Task: Add an event with the title Second Staff Training: Sales Closing Techniques, date '2024/03/02', time 7:30 AM to 9:30 AMand add a description: Participants will learn how to effectively close a negotiation, secure agreements, and establish clear next steps. They will also explore techniques for building long-term relationships and maintaining open lines of communication after the negotiation concludes., put the event into Red category . Add location for the event as: Beijing, China, logged in from the account softage.7@softage.netand send the event invitation to softage.4@softage.net and softage.5@softage.net. Set a reminder for the event 75 day before
Action: Mouse moved to (118, 125)
Screenshot: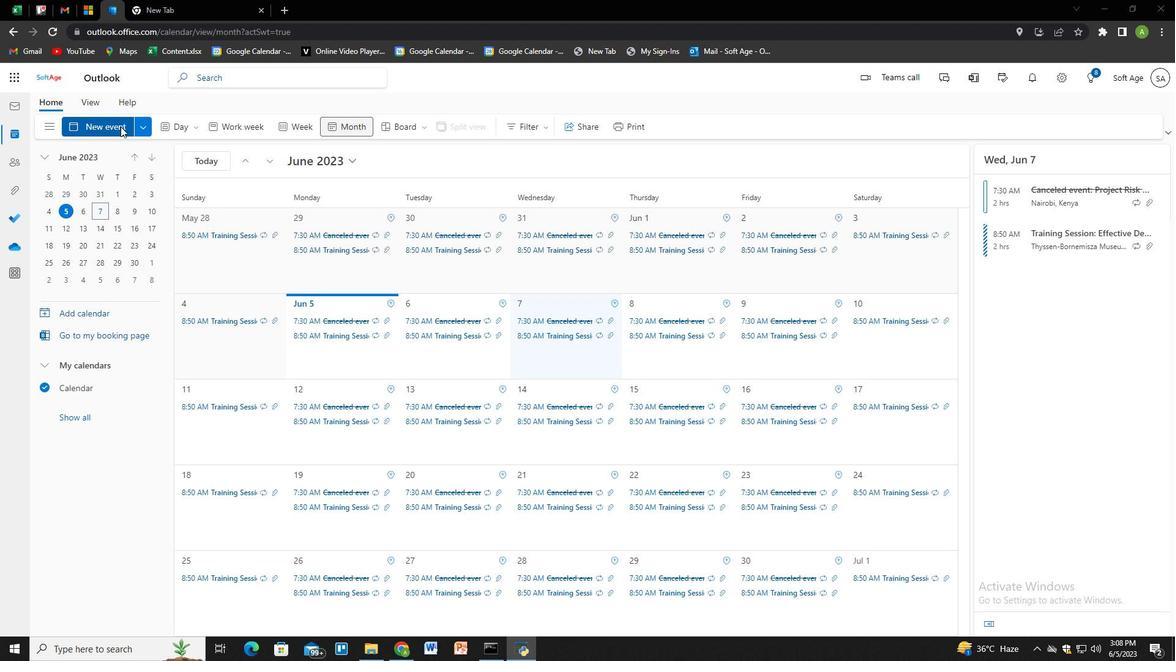 
Action: Mouse pressed left at (118, 125)
Screenshot: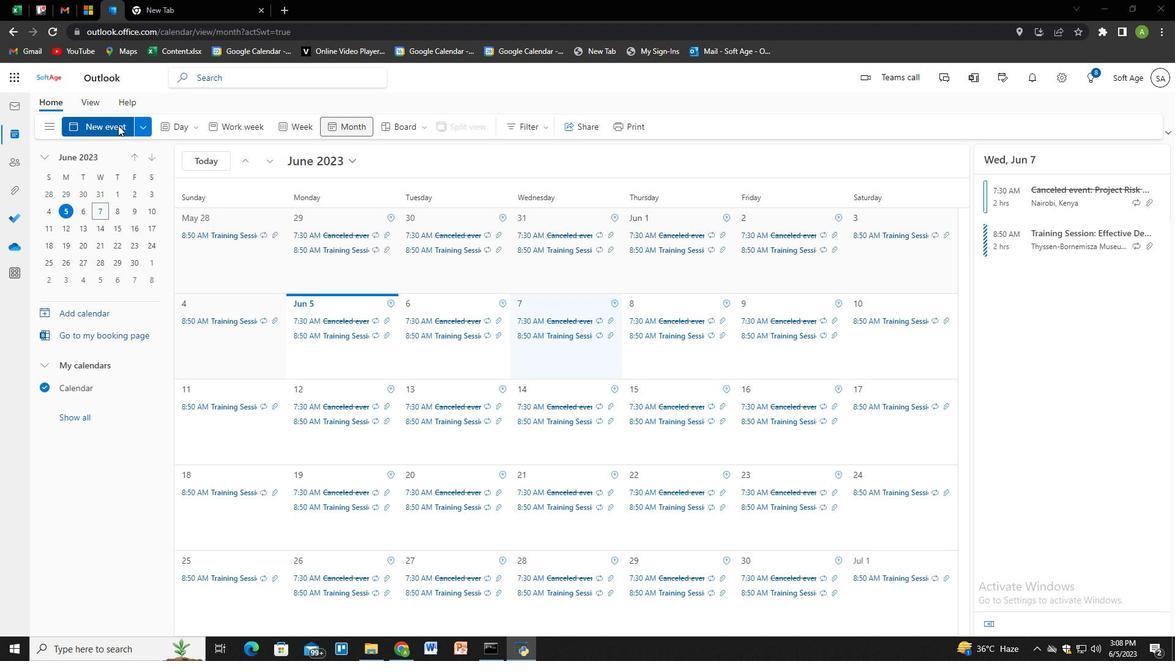 
Action: Mouse moved to (379, 231)
Screenshot: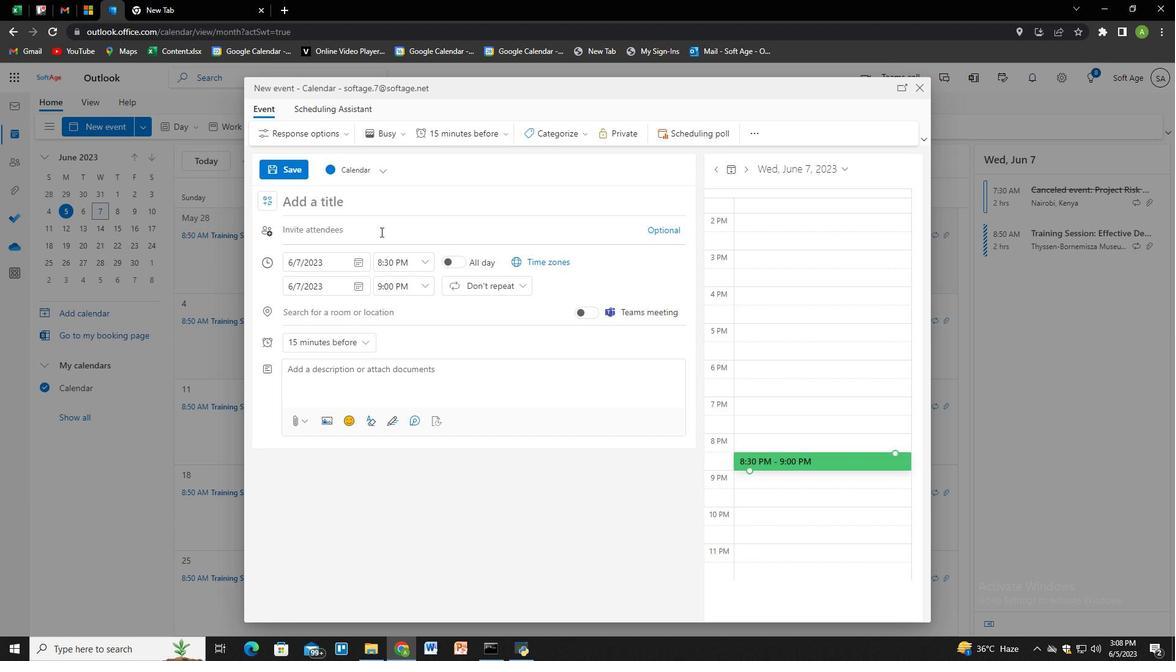 
Action: Key pressed <Key.shift>
Screenshot: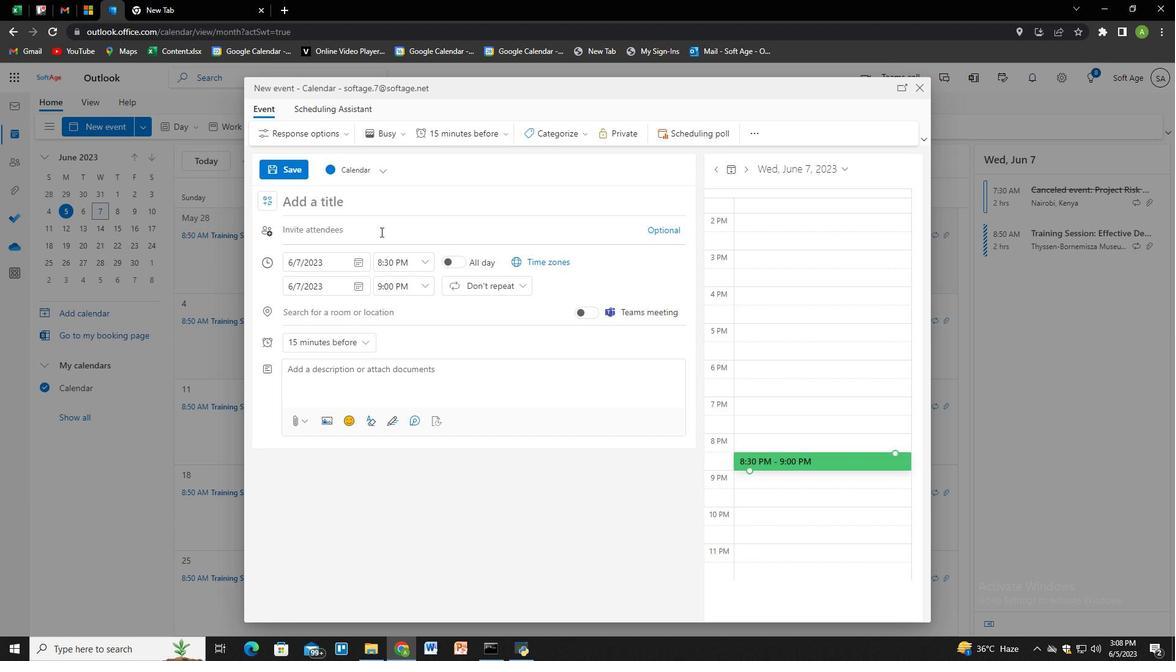 
Action: Mouse moved to (378, 231)
Screenshot: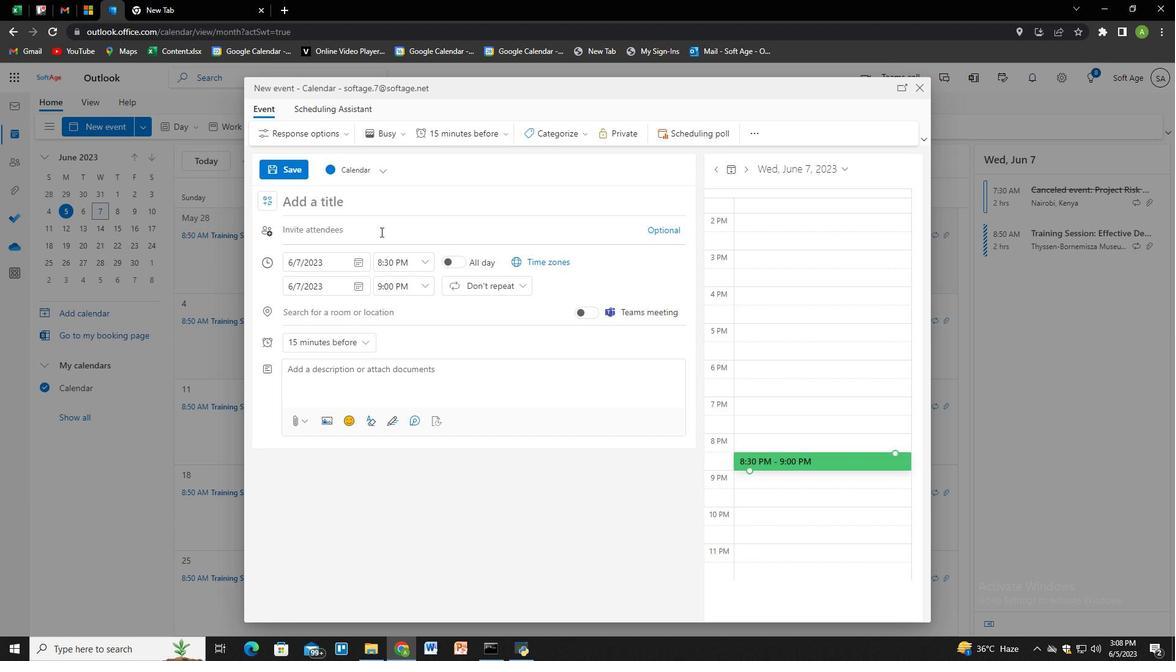 
Action: Key pressed Second<Key.space><Key.shift>staff<Key.backspace><Key.backspace><Key.backspace><Key.backspace><Key.backspace><Key.shift>Staff<Key.space><Key.shift>Training<Key.shift>:<Key.space><Key.shift>Sales<Key.space><Key.shift>Closing<Key.space><Key.shift>Techiques<Key.backspace><Key.backspace><Key.backspace><Key.backspace><Key.backspace>niques<Key.tab><Key.tab><Key.tab>
Screenshot: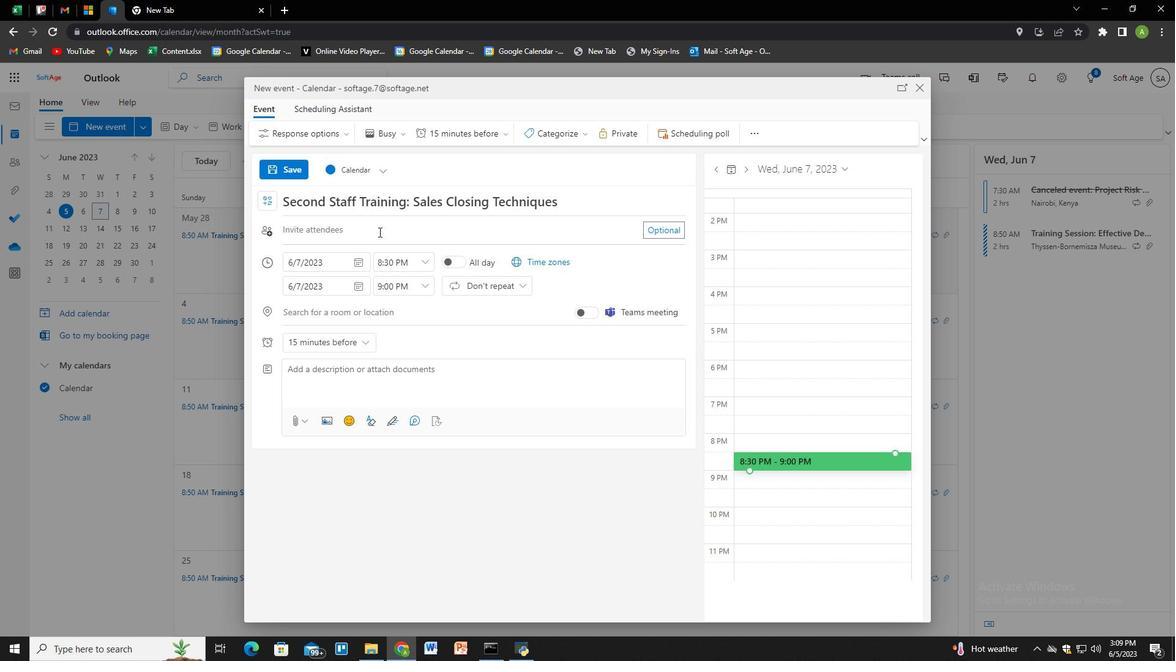 
Action: Mouse moved to (361, 266)
Screenshot: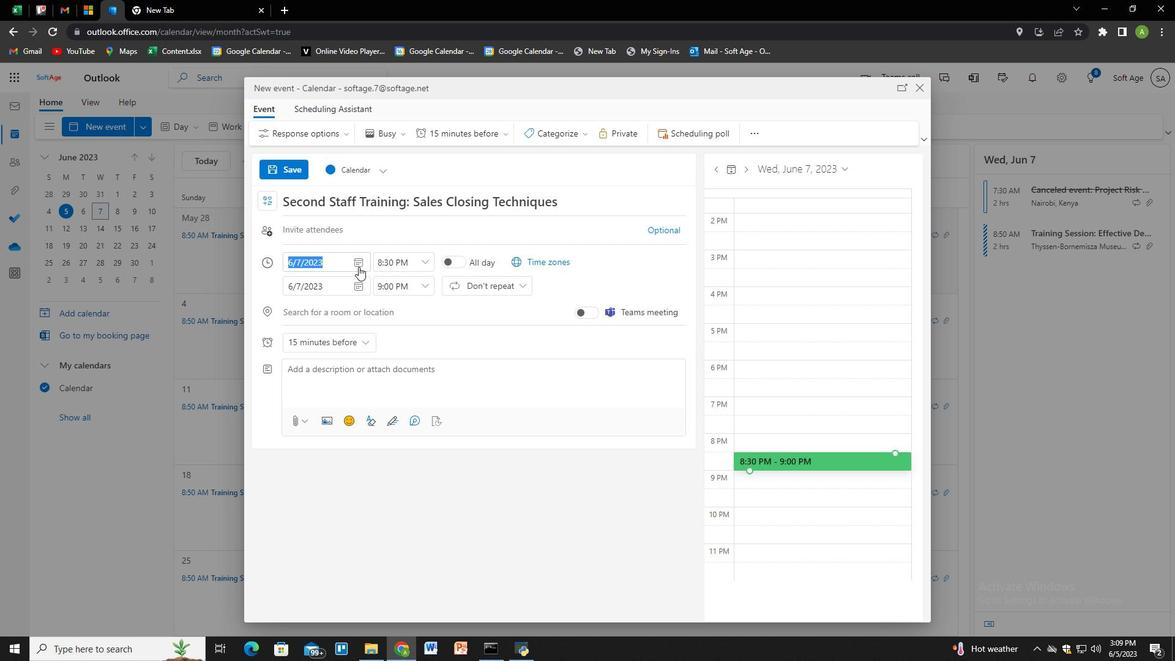 
Action: Mouse pressed left at (361, 266)
Screenshot: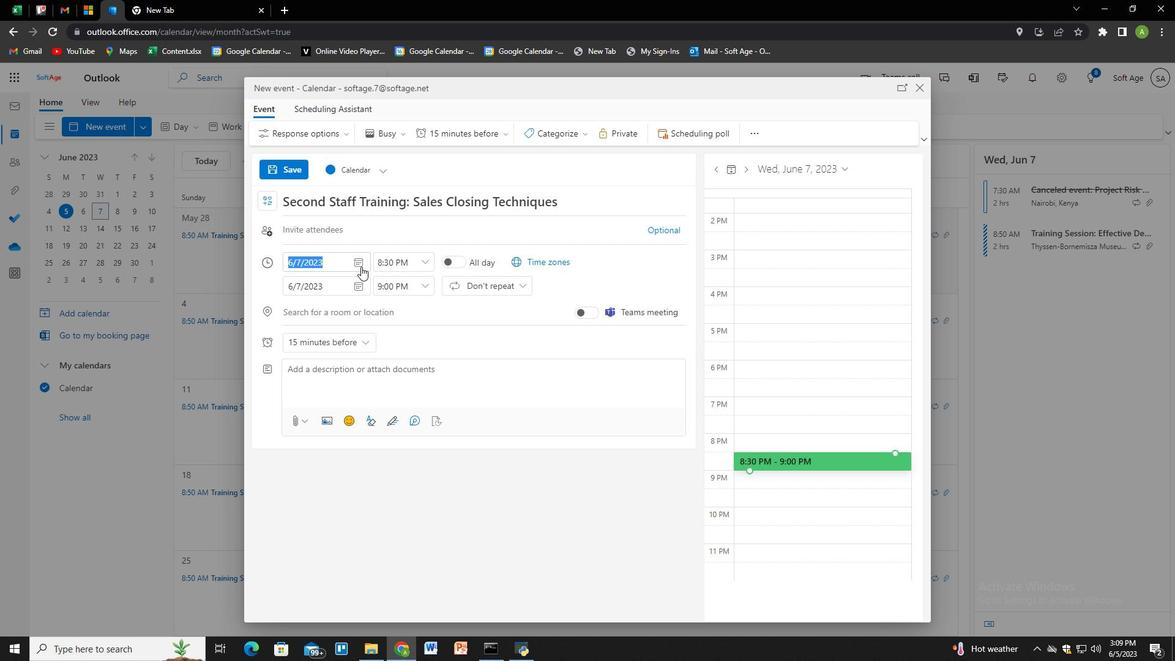 
Action: Mouse moved to (363, 288)
Screenshot: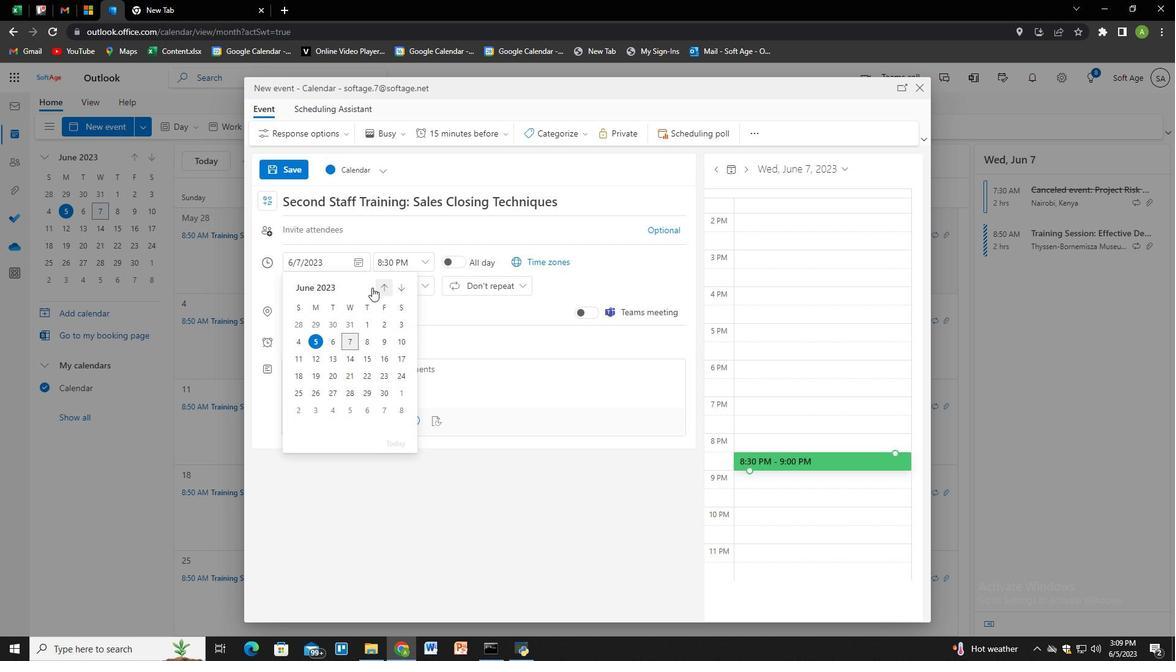 
Action: Mouse pressed left at (363, 288)
Screenshot: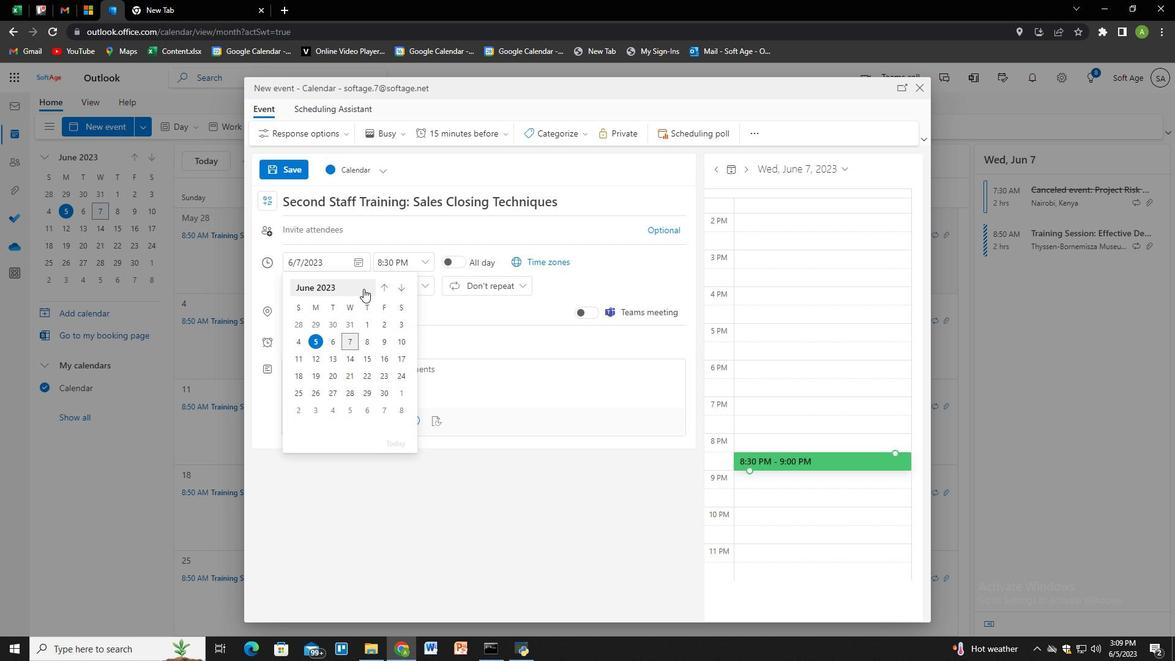 
Action: Mouse pressed left at (363, 288)
Screenshot: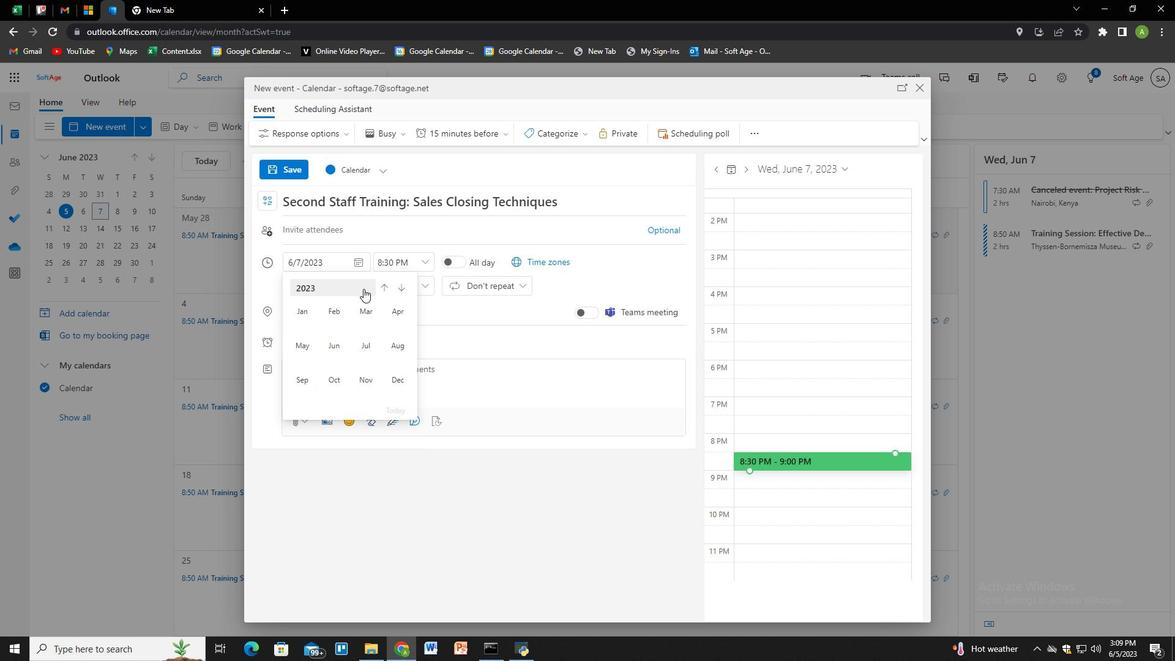 
Action: Mouse moved to (303, 347)
Screenshot: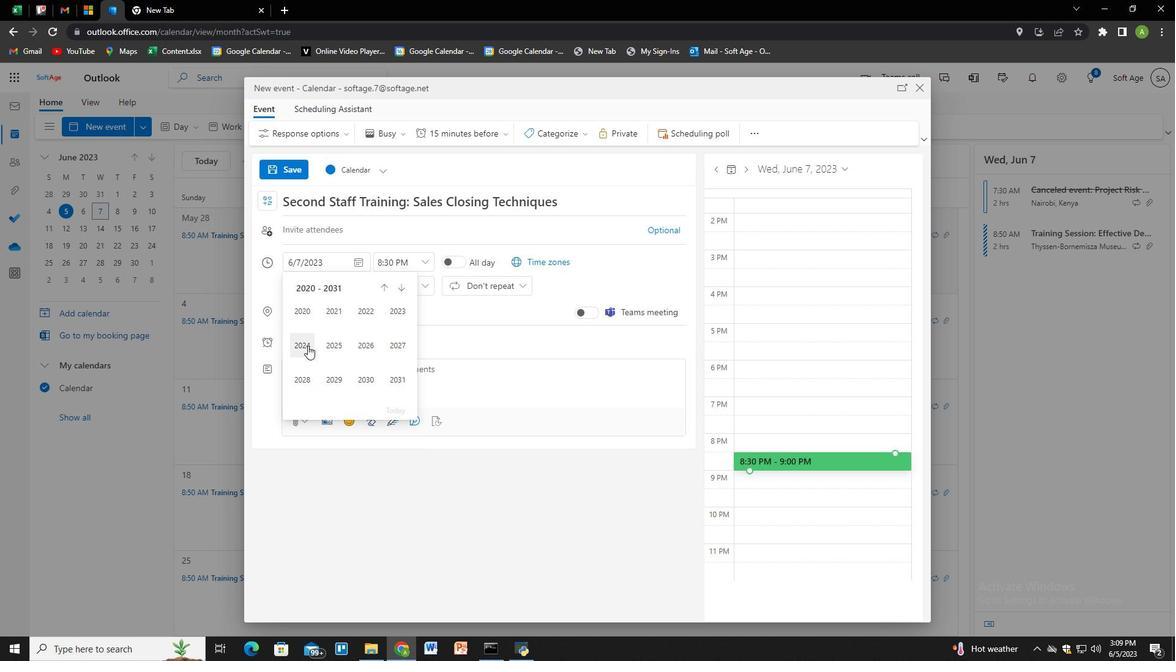 
Action: Mouse pressed left at (303, 347)
Screenshot: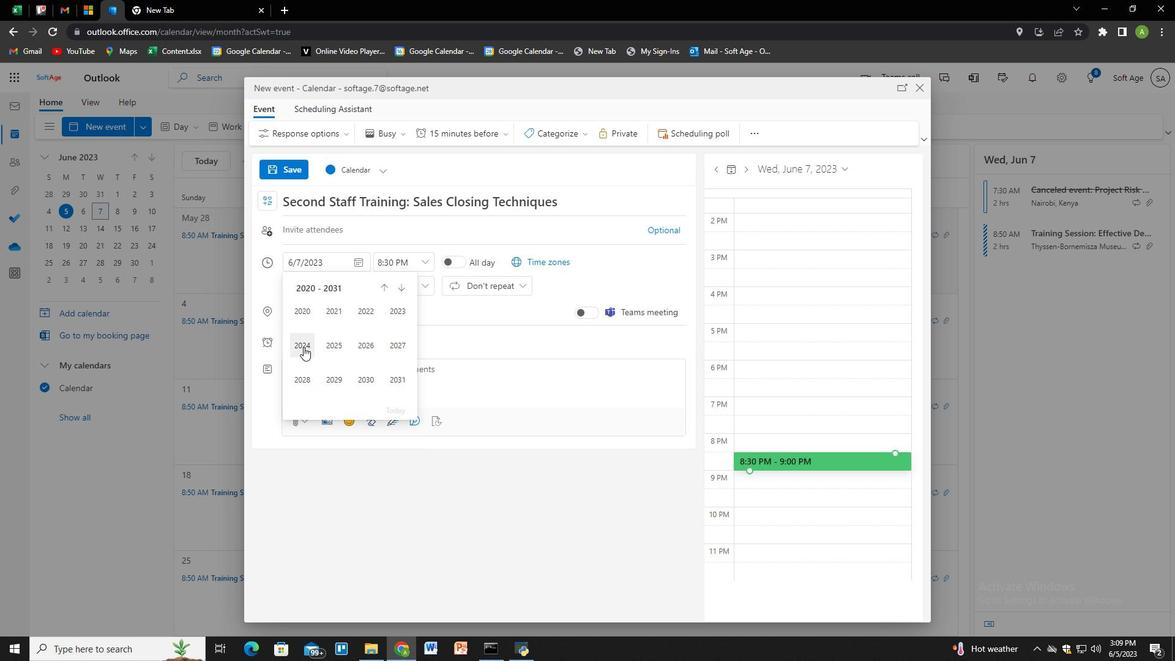 
Action: Mouse moved to (361, 314)
Screenshot: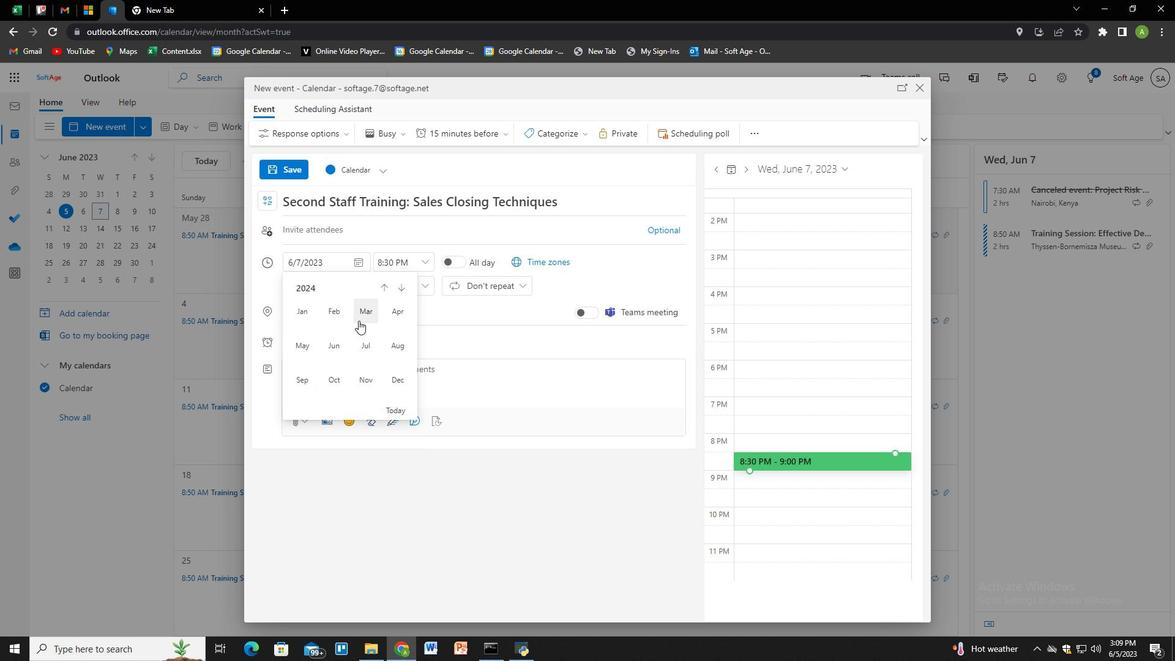 
Action: Mouse pressed left at (361, 314)
Screenshot: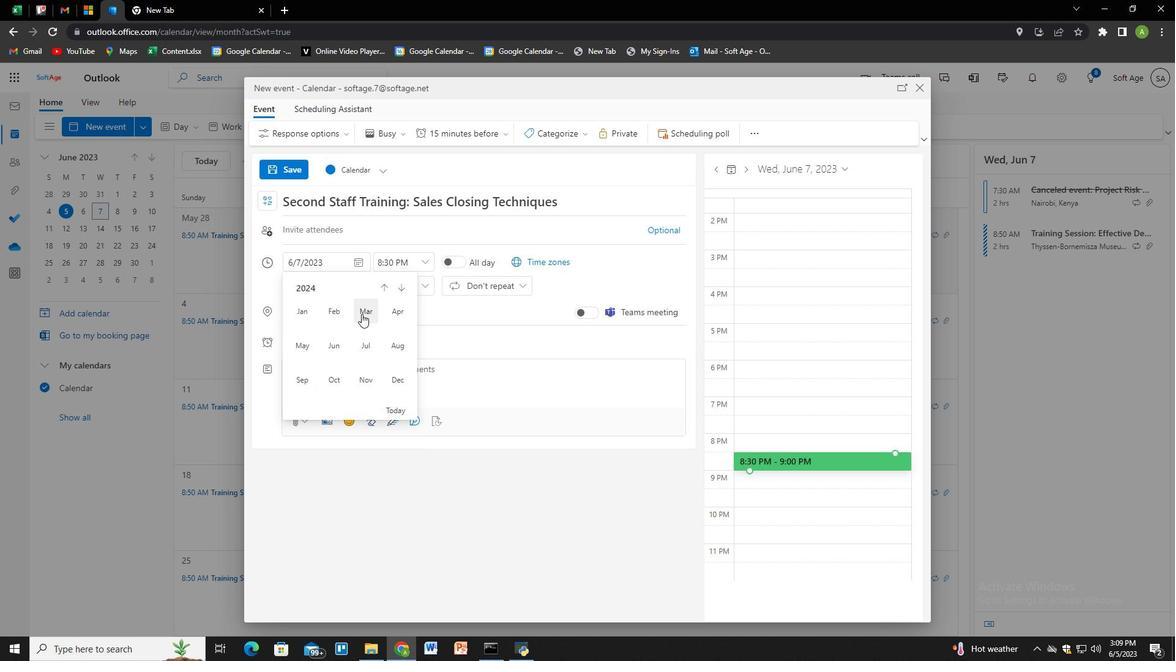 
Action: Mouse moved to (399, 320)
Screenshot: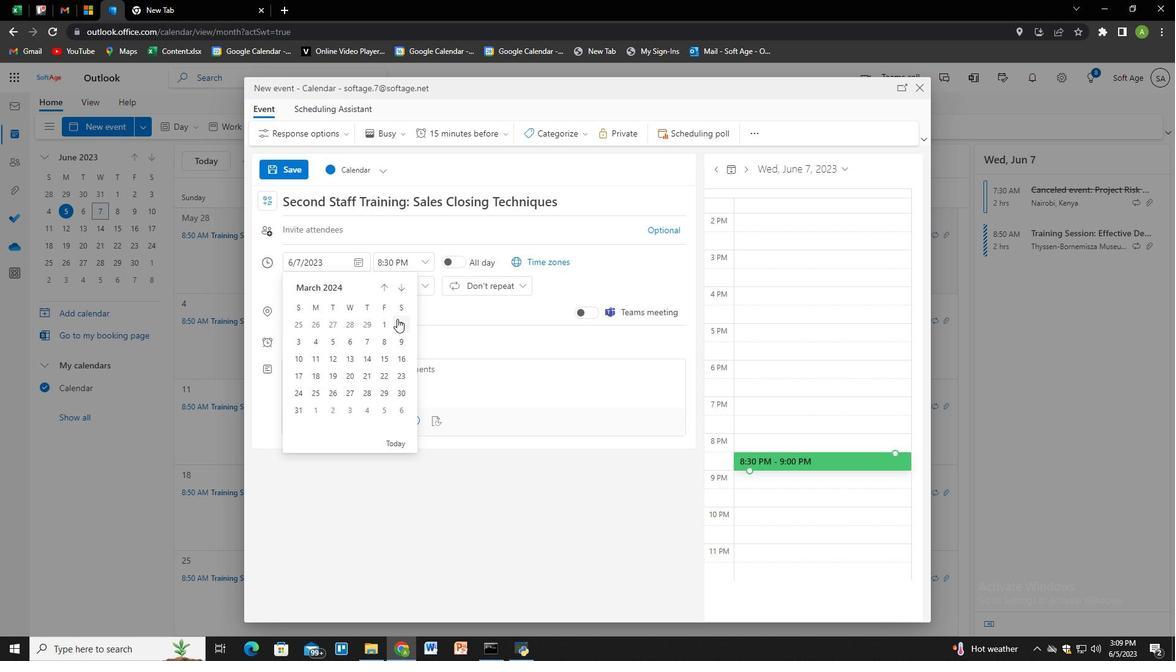 
Action: Mouse pressed left at (399, 320)
Screenshot: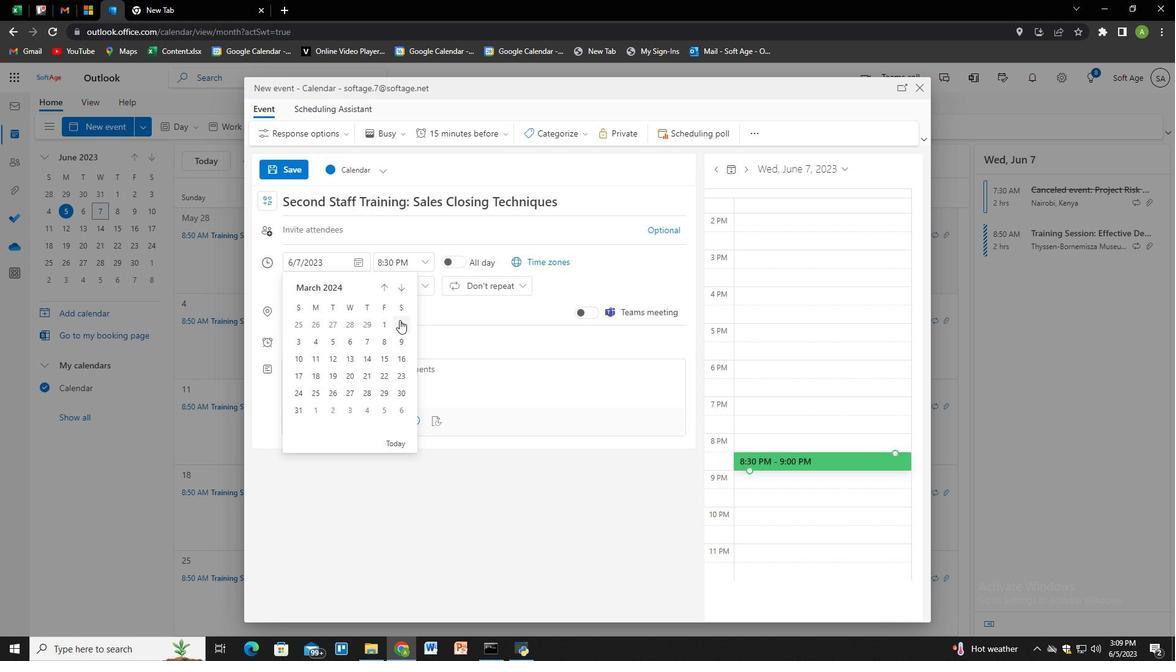 
Action: Mouse moved to (389, 263)
Screenshot: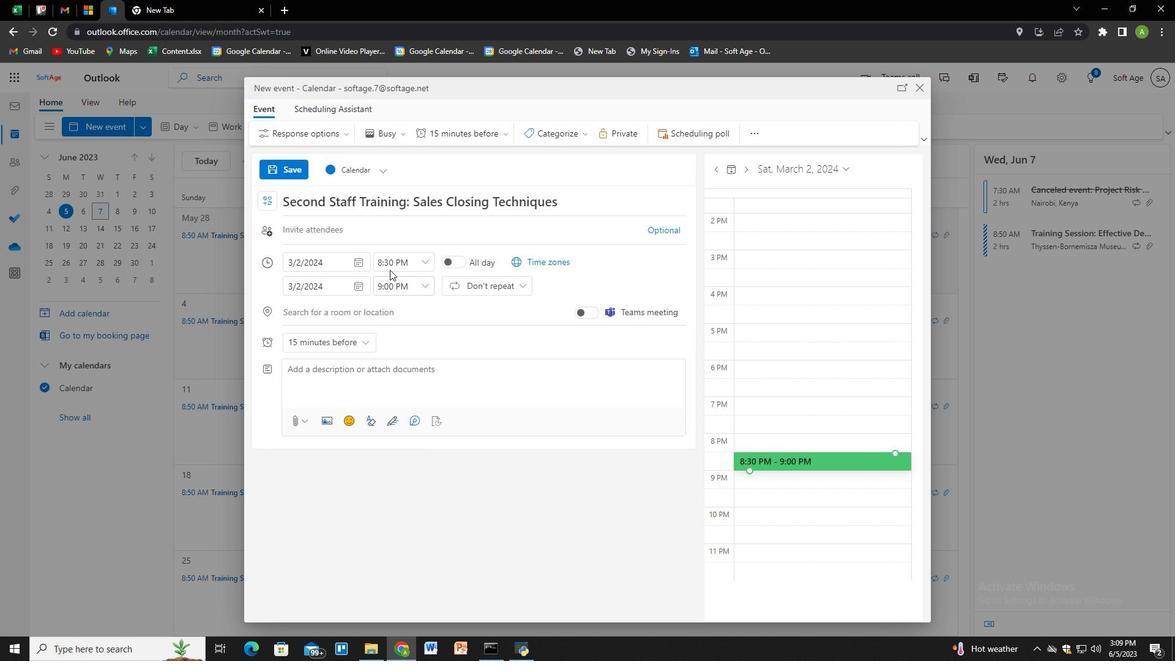 
Action: Mouse pressed left at (389, 263)
Screenshot: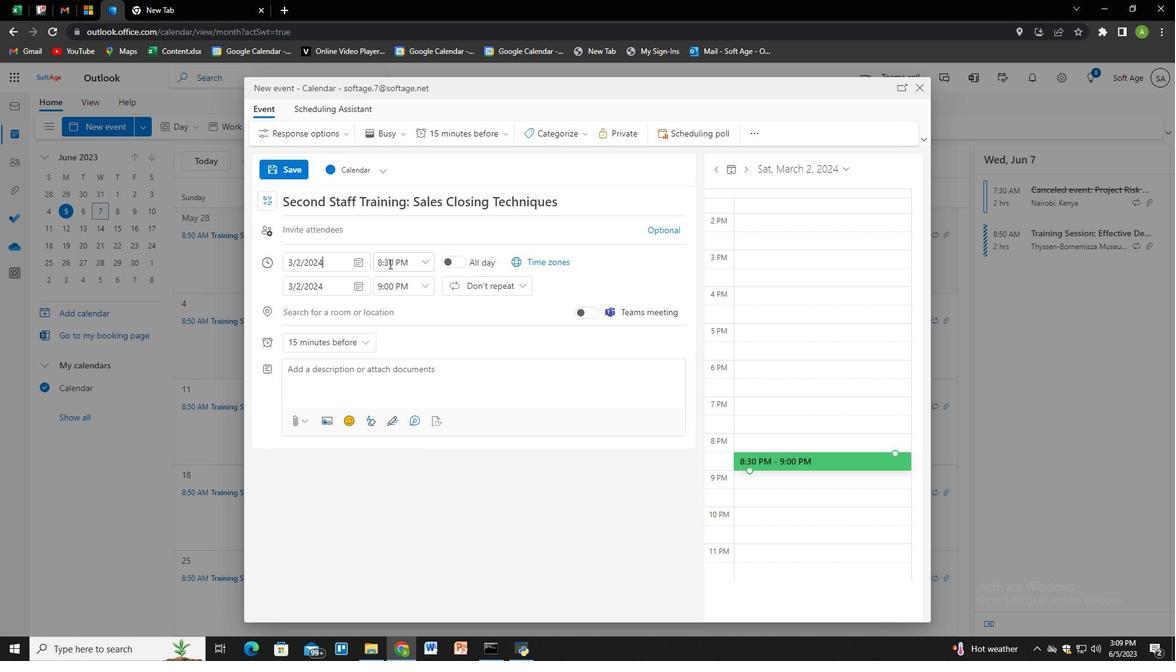 
Action: Key pressed 7<Key.shift_r>:30<Key.space><Key.shift>AMM<Key.tab><Key.tab>9<Key.shift_r>:30<Key.space><Key.shift>AMM
Screenshot: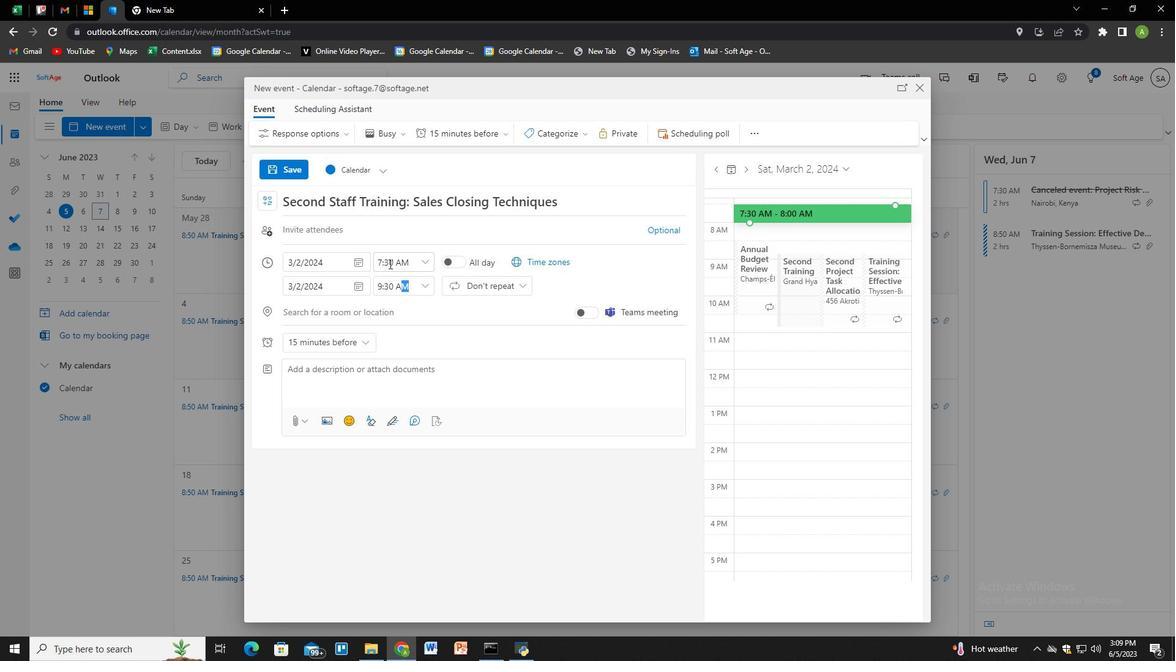 
Action: Mouse moved to (576, 287)
Screenshot: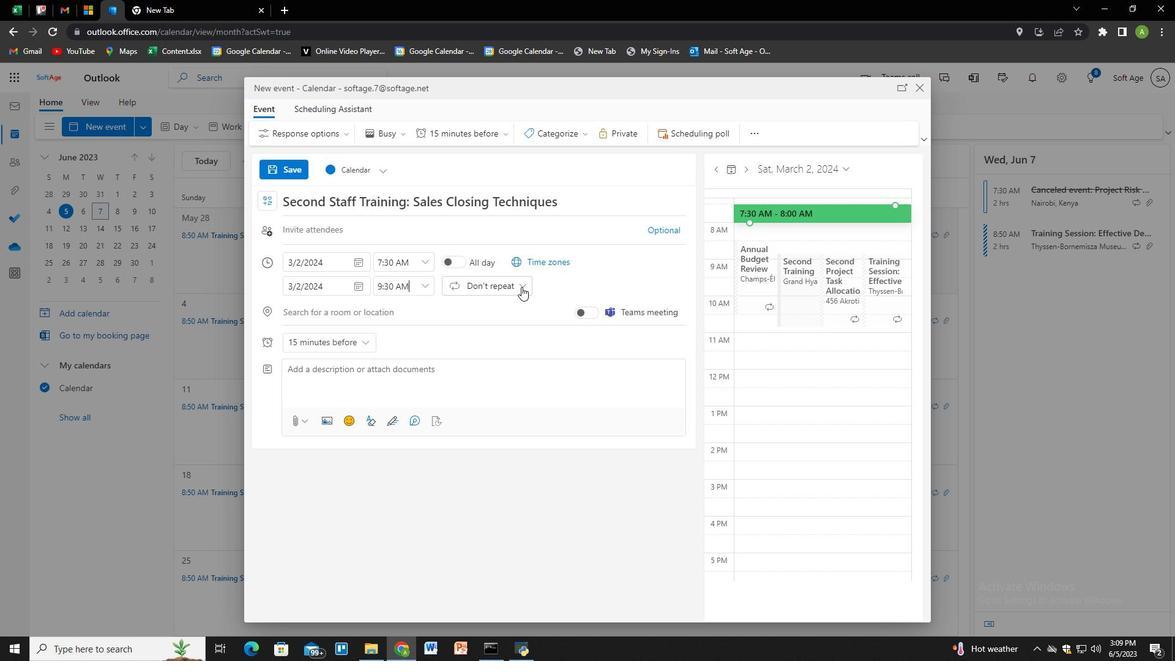 
Action: Key pressed <Key.tab><Key.tab><Key.tab><Key.tab><Key.tab><Key.tab><Key.tab><Key.shift><Key.shift><Key.shift><Key.shift><Key.shift><Key.shift><Key.shift><Key.shift><Key.shift><Key.shift><Key.shift><Key.shift><Key.shift><Key.shift><Key.shift><Key.shift><Key.shift><Key.shift><Key.shift><Key.shift>Participants<Key.space>will<Key.space>learn<Key.space><Key.backspace><Key.space>how<Key.space>to<Key.space>effectively<Key.space>close<Key.space>a<Key.space>negotiation,<Key.space>secure<Key.space>agrrements,<Key.space>and<Key.backspace><Key.backspace><Key.backspace><Key.backspace><Key.backspace><Key.backspace><Key.backspace><Key.backspace><Key.backspace><Key.backspace><Key.backspace><Key.backspace><Key.backspace><Key.backspace>greements,<Key.space>and<Key.space>establish<Key.space>clr<Key.backspace>ear<Key.space>next<Key.space>steps.<Key.space><Key.shift>They<Key.space>will<Key.space>aos<Key.backspace><Key.backspace>lso<Key.space>explore<Key.space>techniques<Key.space>for<Key.space>building<Key.space>long-term<Key.space>relationships<Key.space>and<Key.space>maintaining<Key.space>open<Key.space>lines<Key.space>of<Key.space>communication<Key.space>after<Key.space>the<Key.space>negotiation<Key.space>concludes.
Screenshot: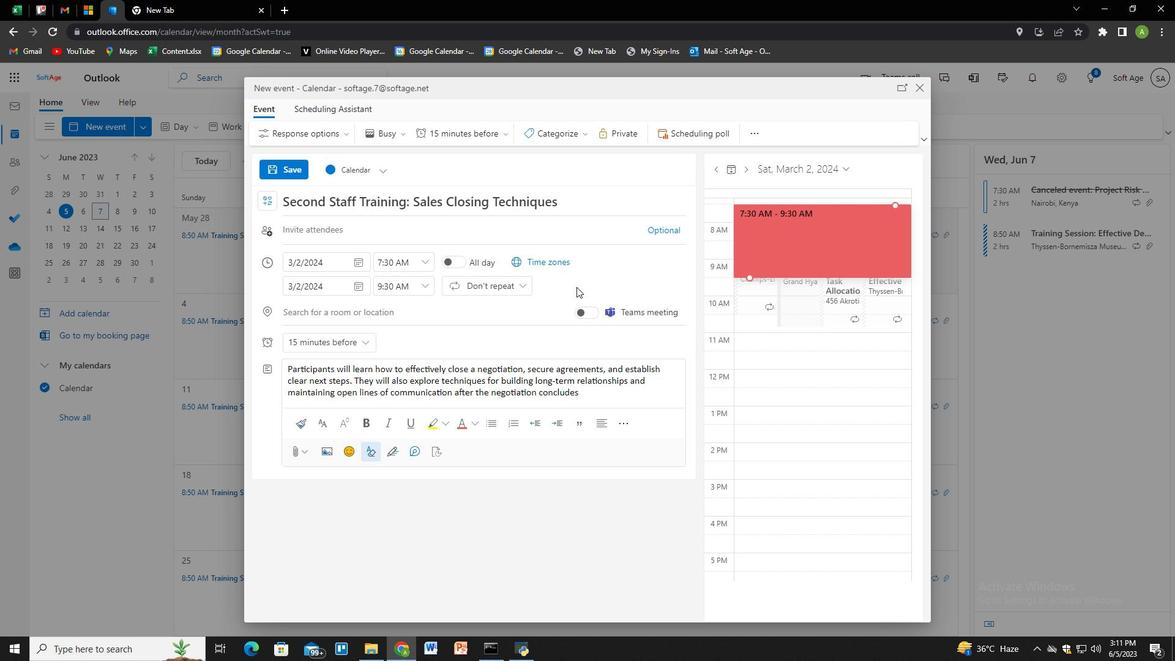 
Action: Mouse moved to (552, 134)
Screenshot: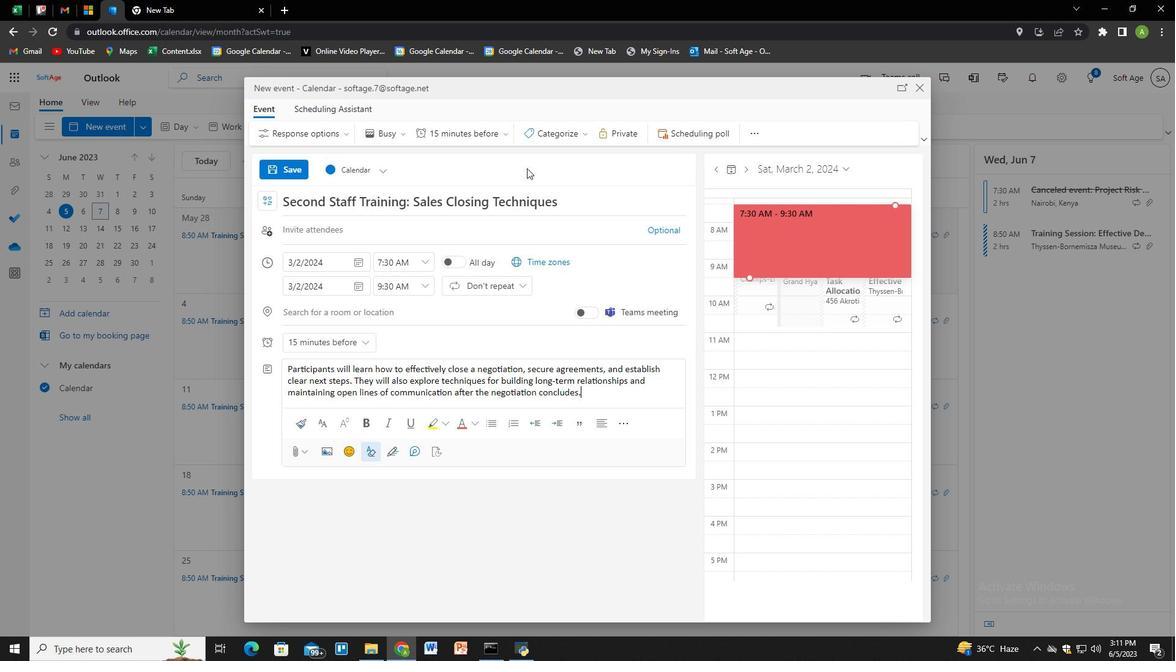 
Action: Mouse pressed left at (552, 134)
Screenshot: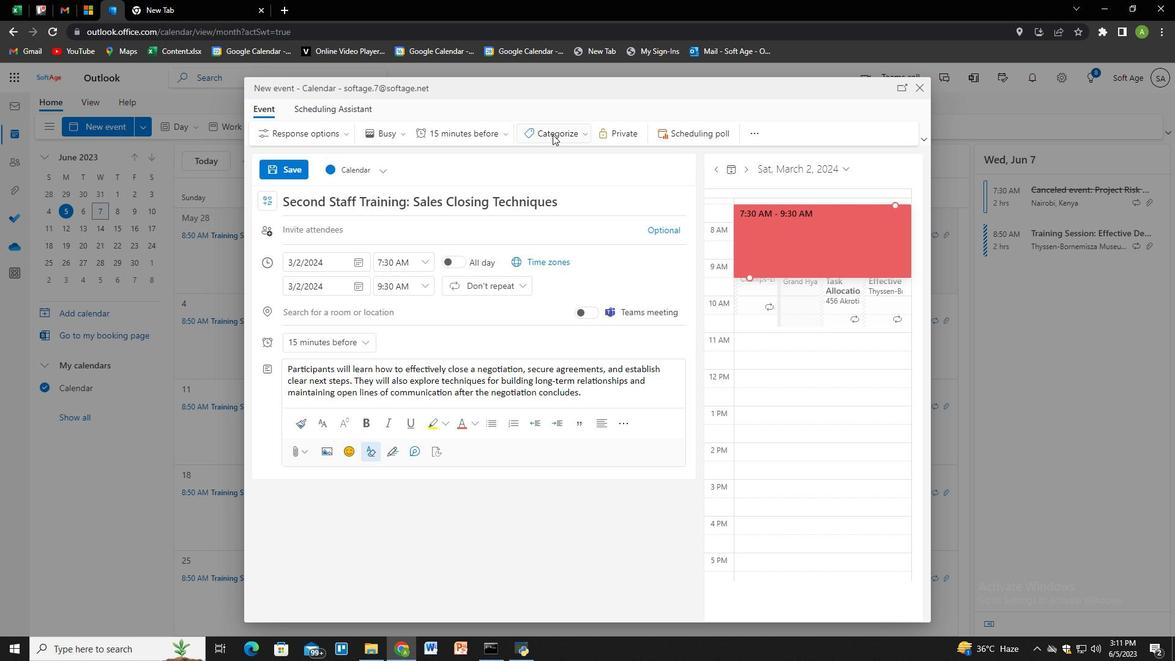 
Action: Mouse moved to (557, 230)
Screenshot: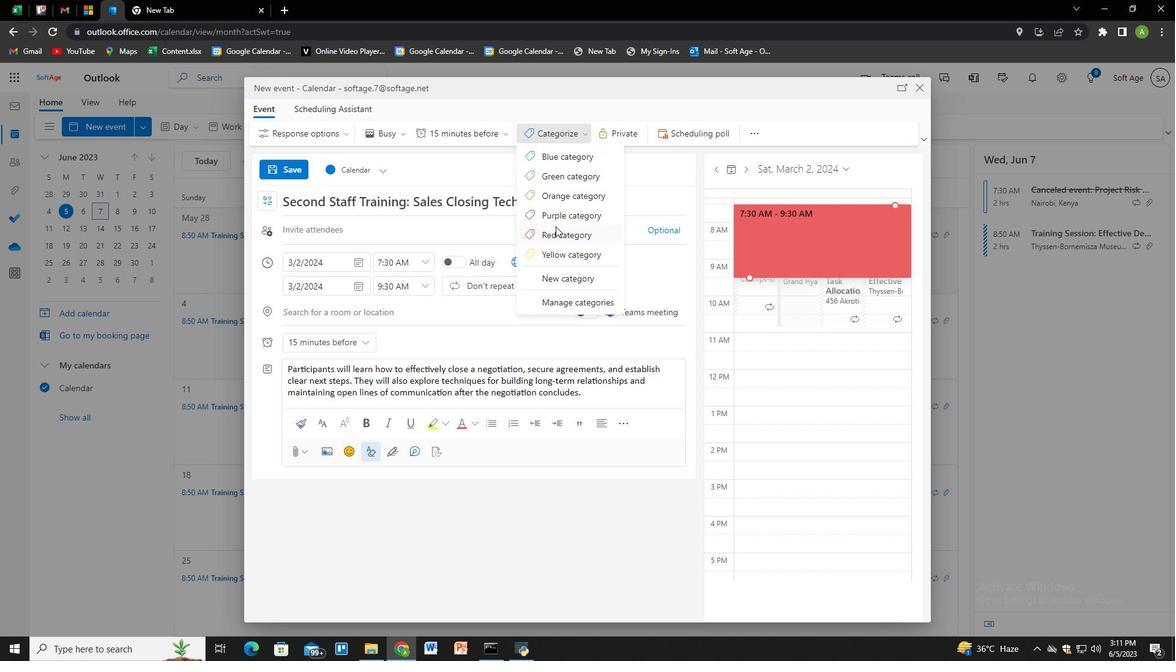 
Action: Mouse pressed left at (557, 230)
Screenshot: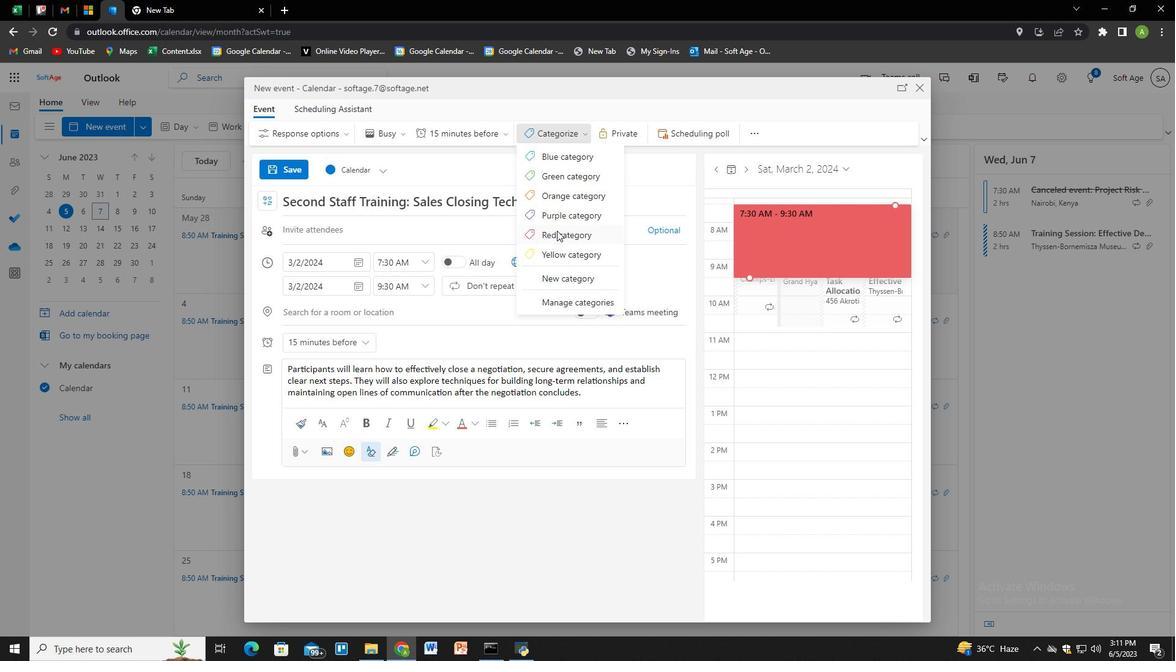 
Action: Mouse moved to (339, 313)
Screenshot: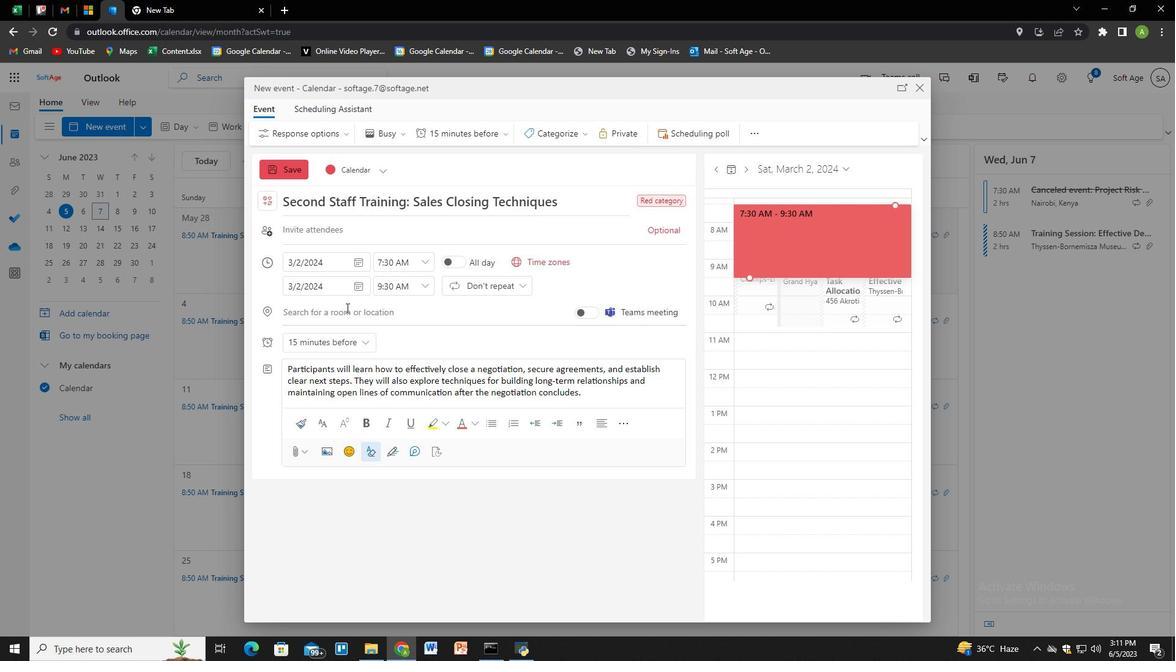 
Action: Mouse pressed left at (339, 313)
Screenshot: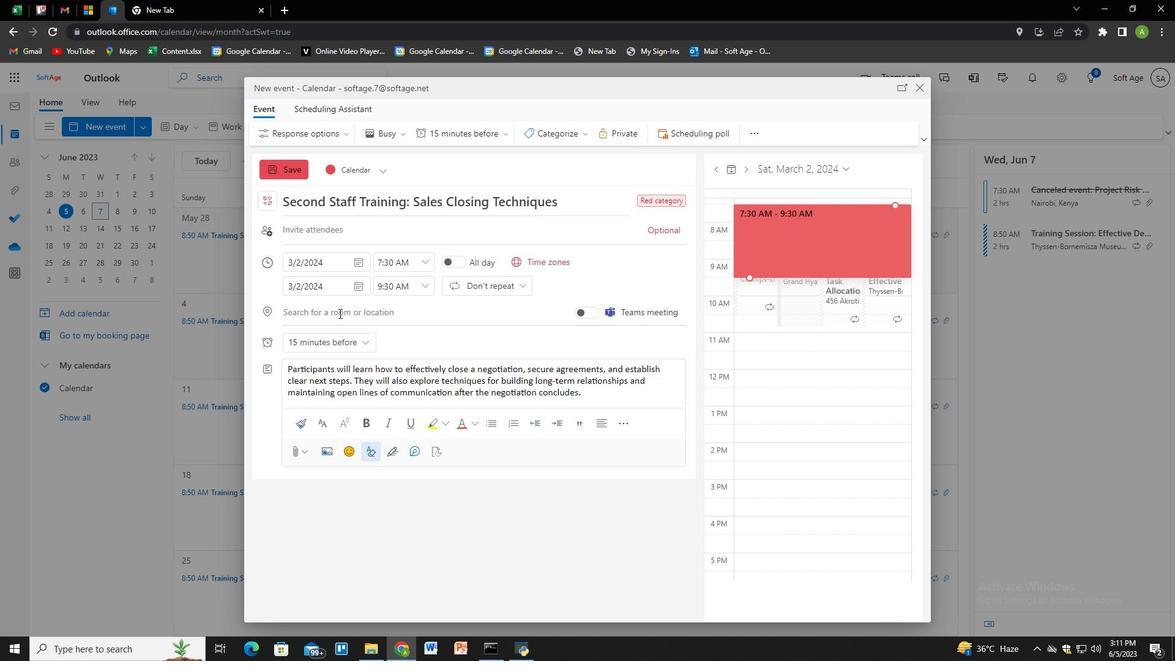 
Action: Mouse moved to (438, 298)
Screenshot: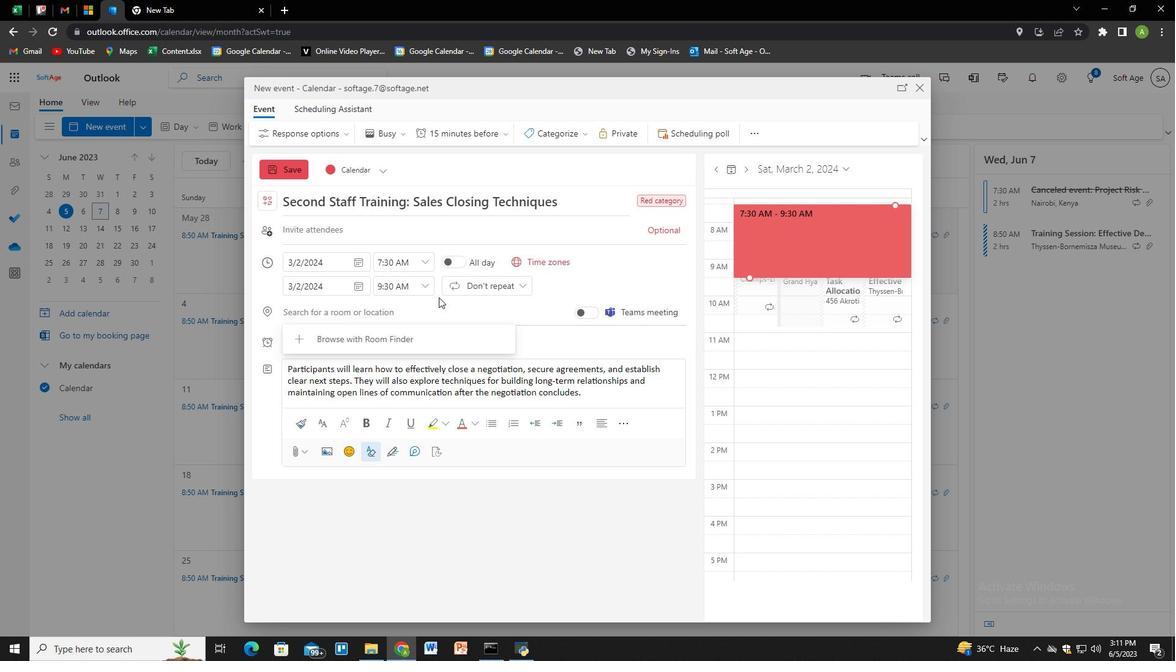 
Action: Key pressed <Key.shift>
Screenshot: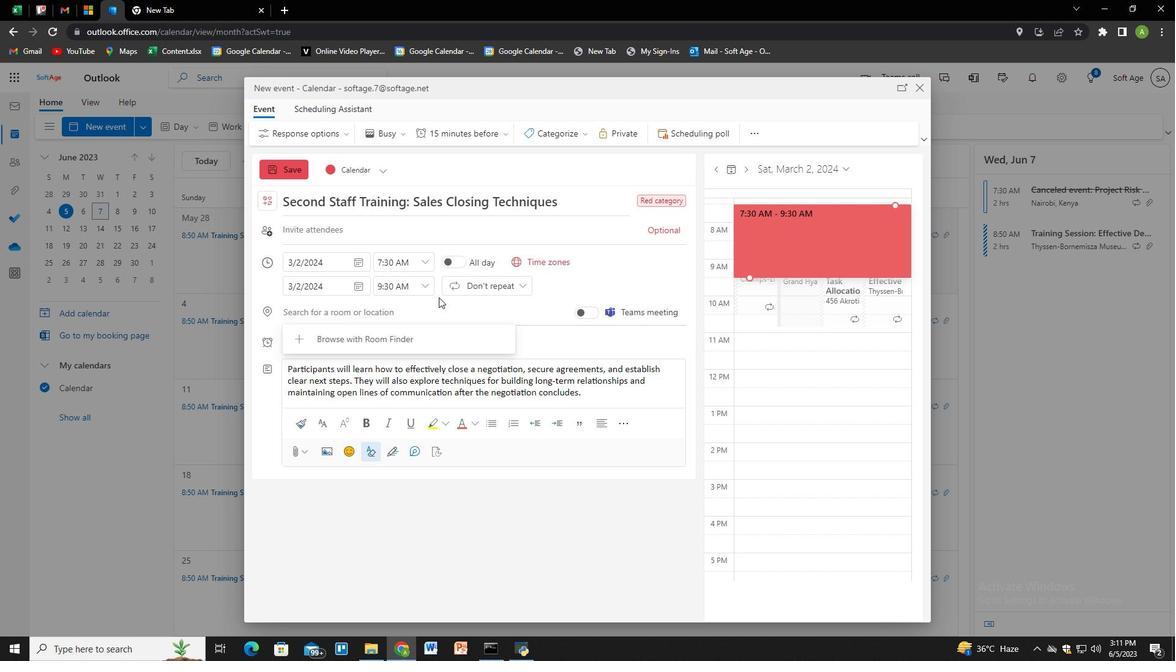 
Action: Mouse moved to (437, 299)
Screenshot: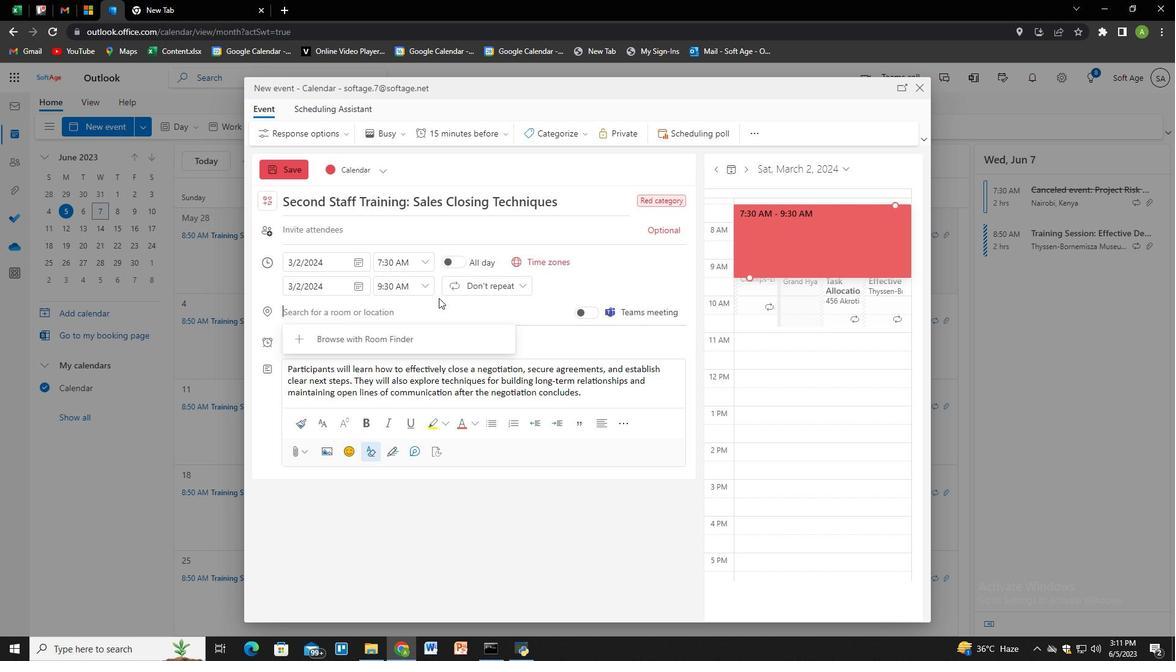 
Action: Key pressed E<Key.backspace><Key.shift>R<Key.backspace><Key.shift><Key.shift>D<Key.backspace><Key.shift>Bej<Key.backspace>ijing,<Key.space><Key.shift>China,<Key.space><Key.down><Key.down><Key.up><Key.enter>
Screenshot: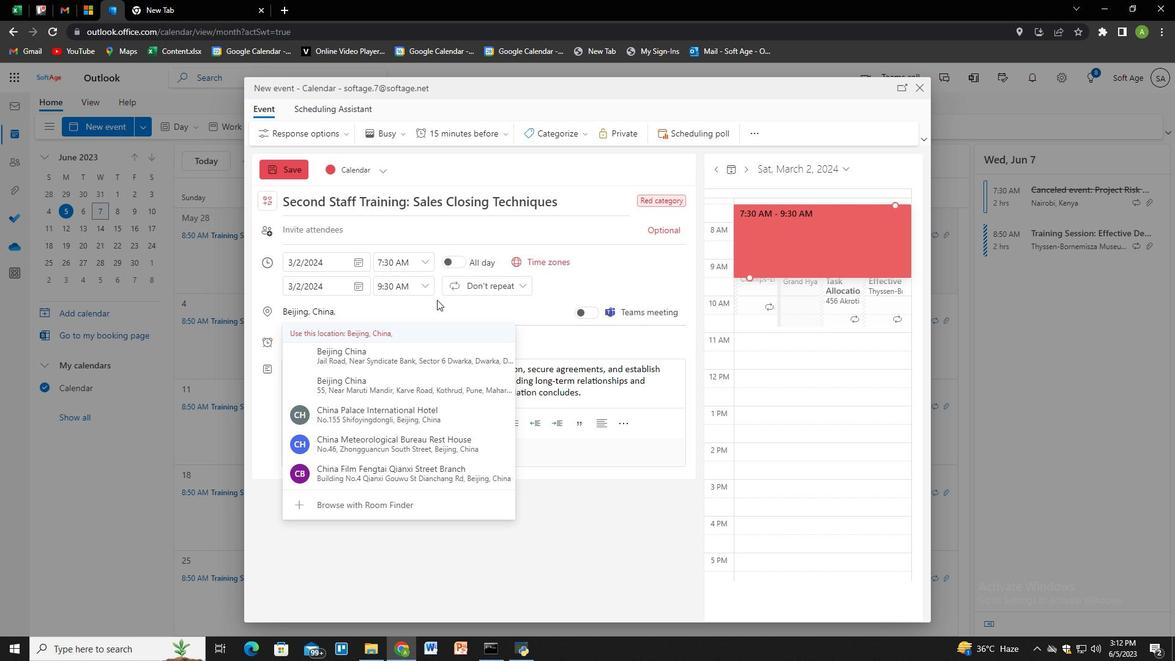 
Action: Mouse moved to (373, 231)
Screenshot: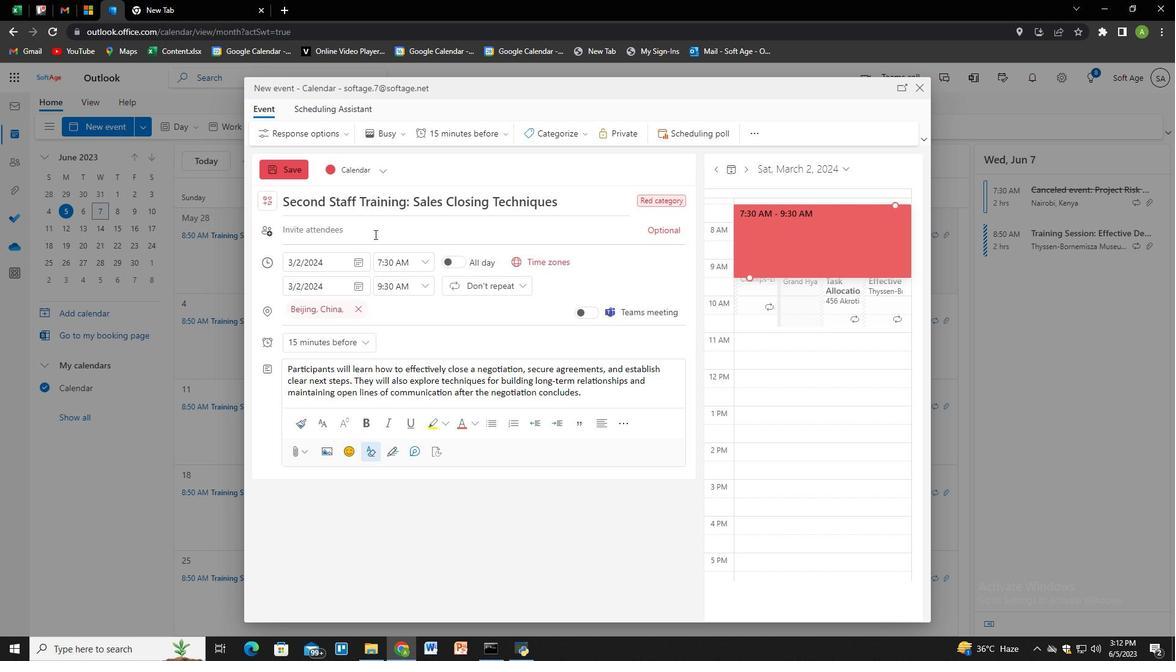 
Action: Mouse pressed left at (373, 231)
Screenshot: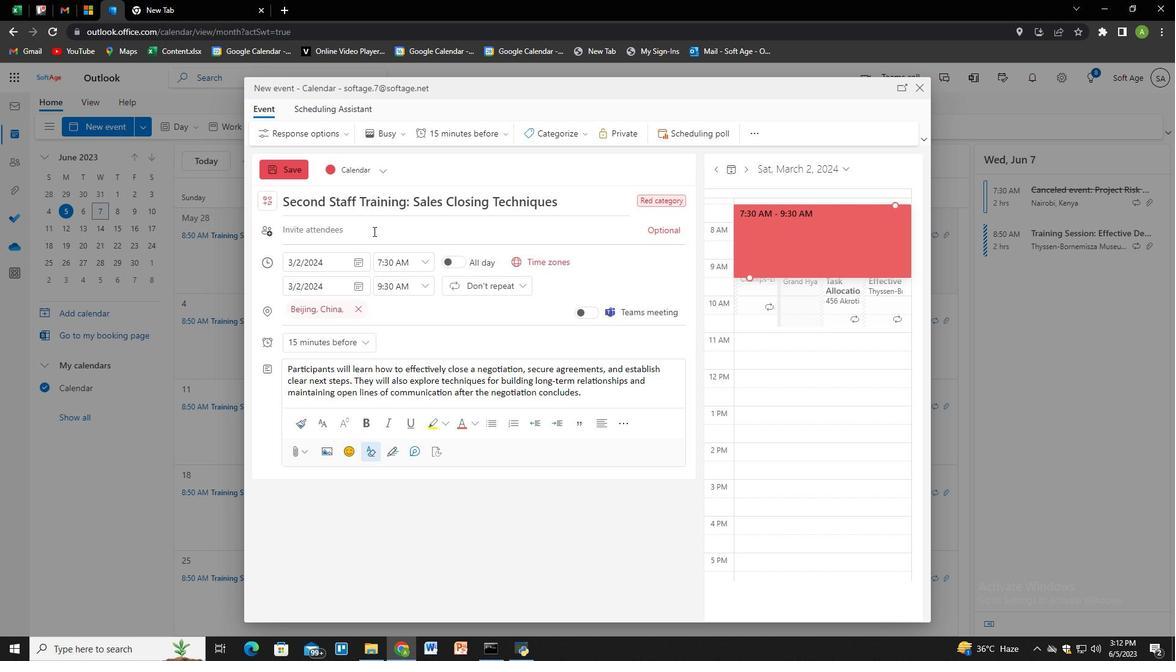 
Action: Key pressed softage.4<Key.shift>@softage.net<Key.enter>softage.<Key.shift>5<Key.shift>@softage.<Key.down><Key.up><Key.enter>
Screenshot: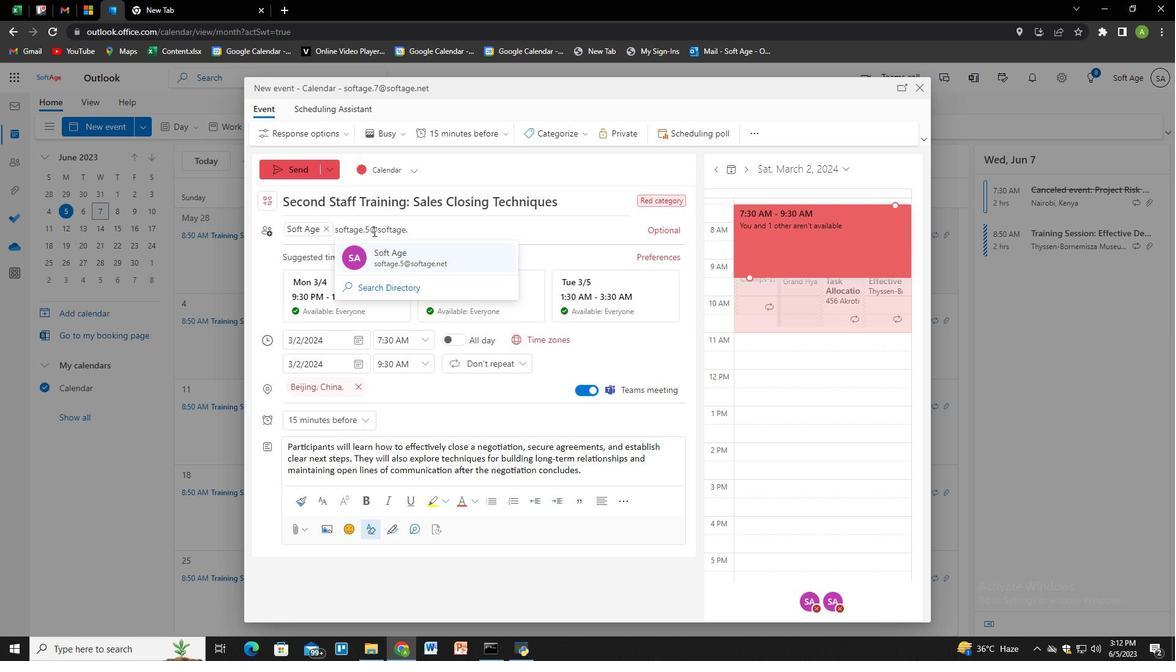 
Action: Mouse moved to (445, 134)
Screenshot: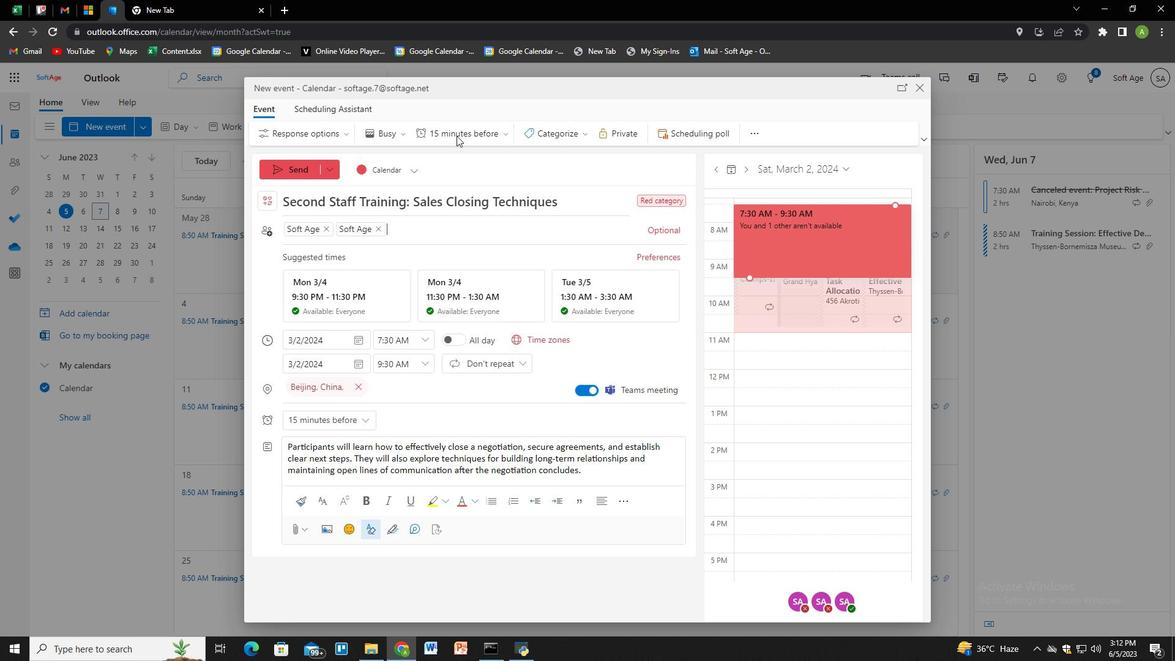 
Action: Mouse pressed left at (445, 134)
Screenshot: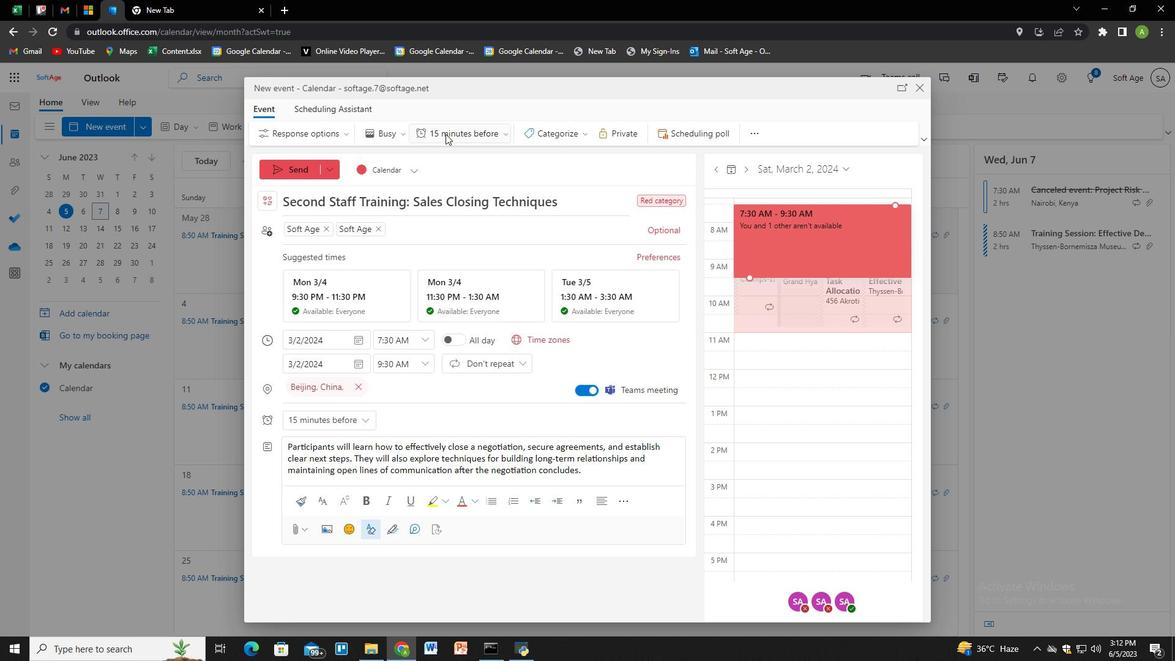 
Action: Mouse moved to (459, 375)
Screenshot: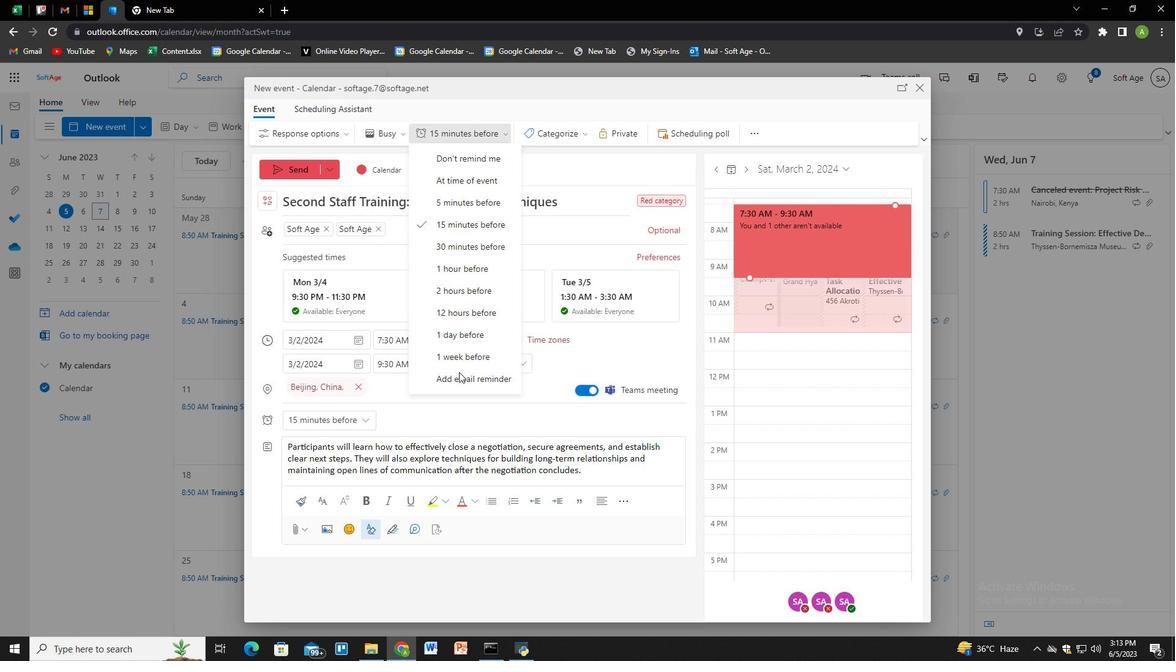 
Action: Mouse pressed left at (459, 375)
Screenshot: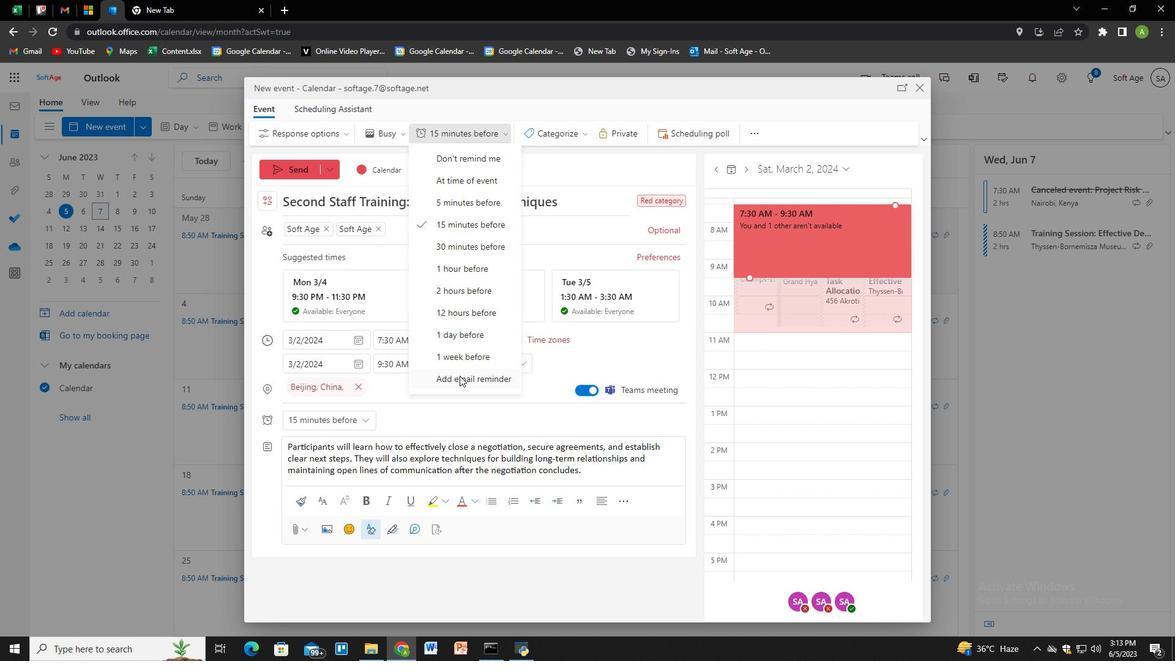 
Action: Mouse moved to (473, 276)
Screenshot: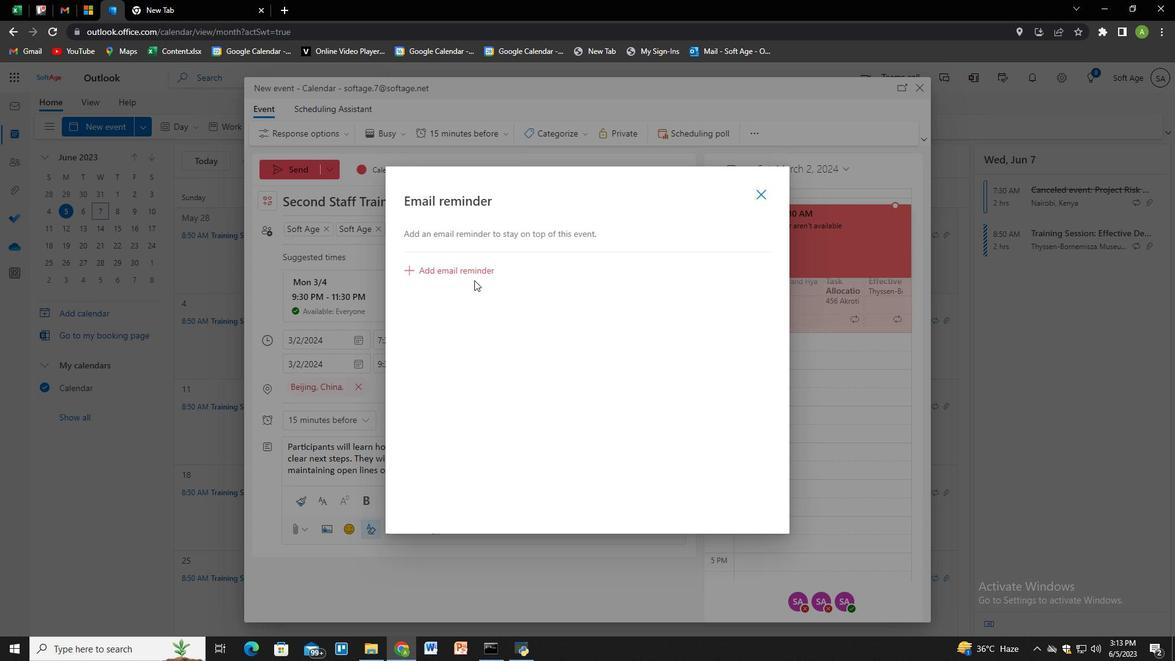 
Action: Mouse pressed left at (473, 276)
Screenshot: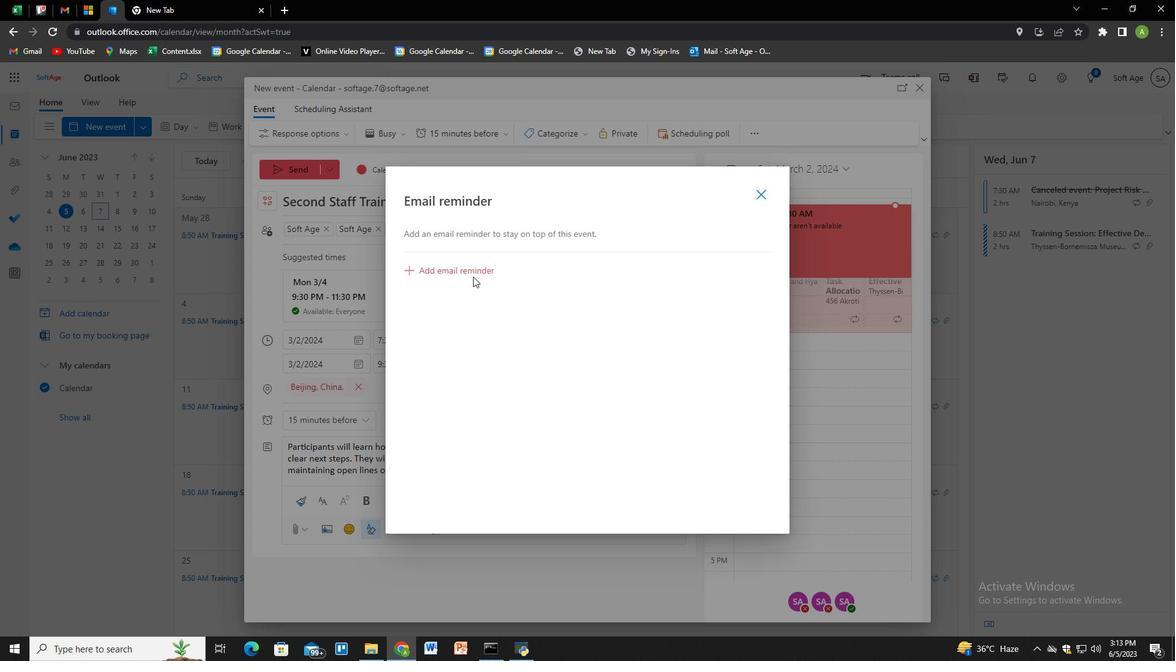 
Action: Mouse moved to (474, 272)
Screenshot: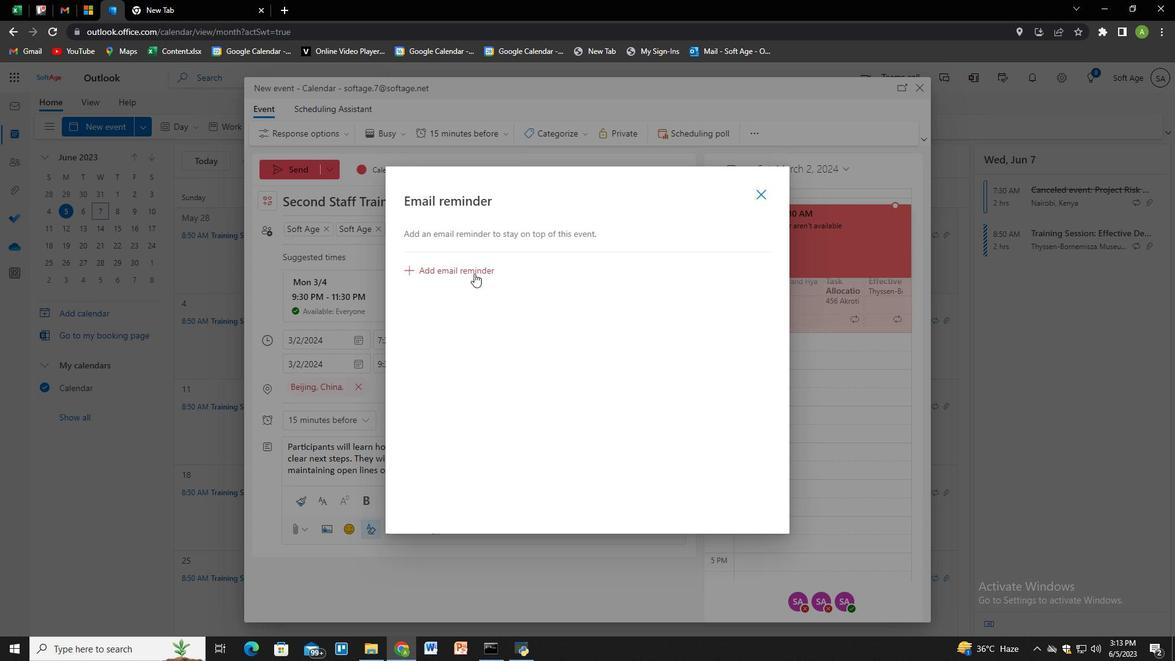 
Action: Mouse pressed left at (474, 272)
Screenshot: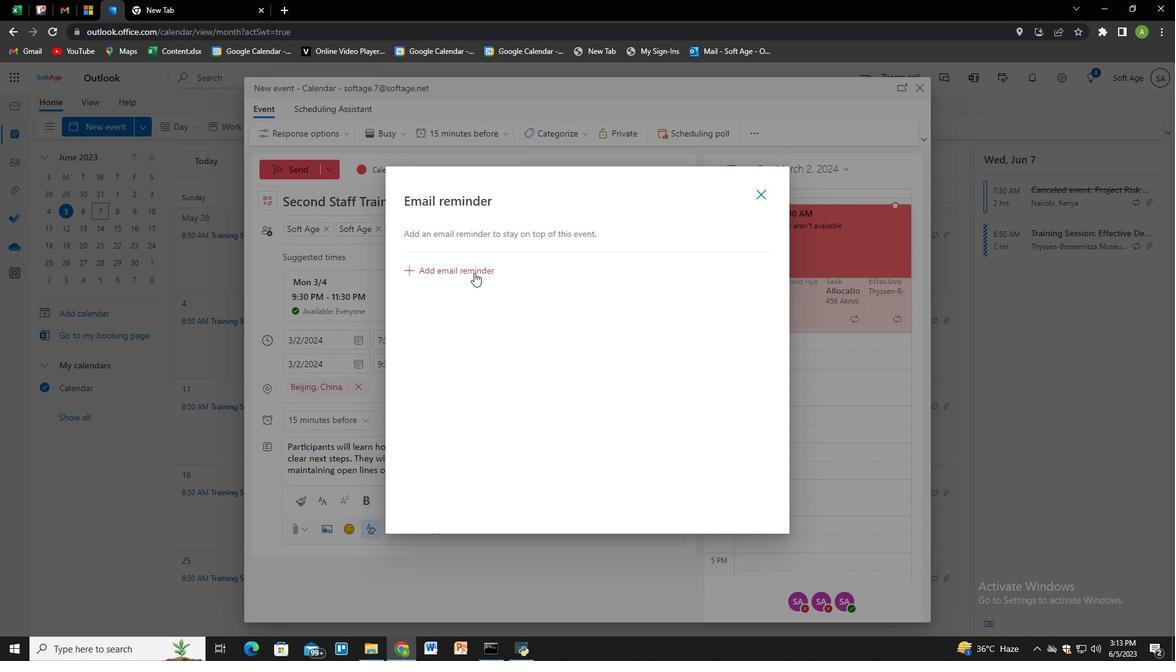 
Action: Mouse moved to (487, 269)
Screenshot: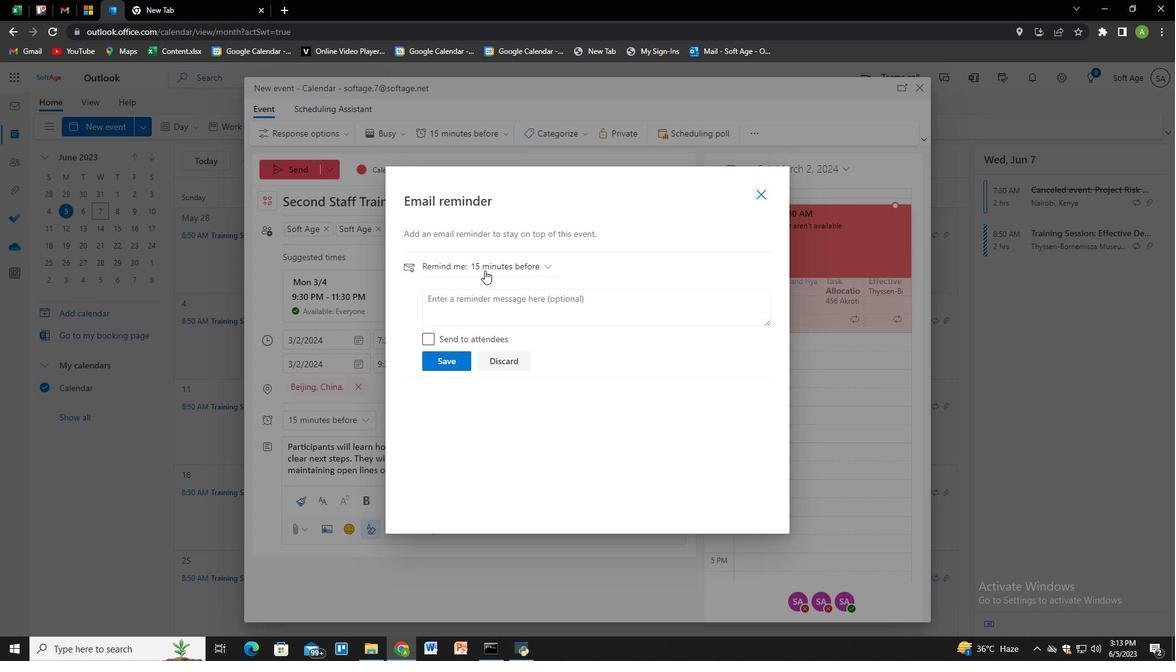 
Action: Mouse pressed left at (487, 269)
Screenshot: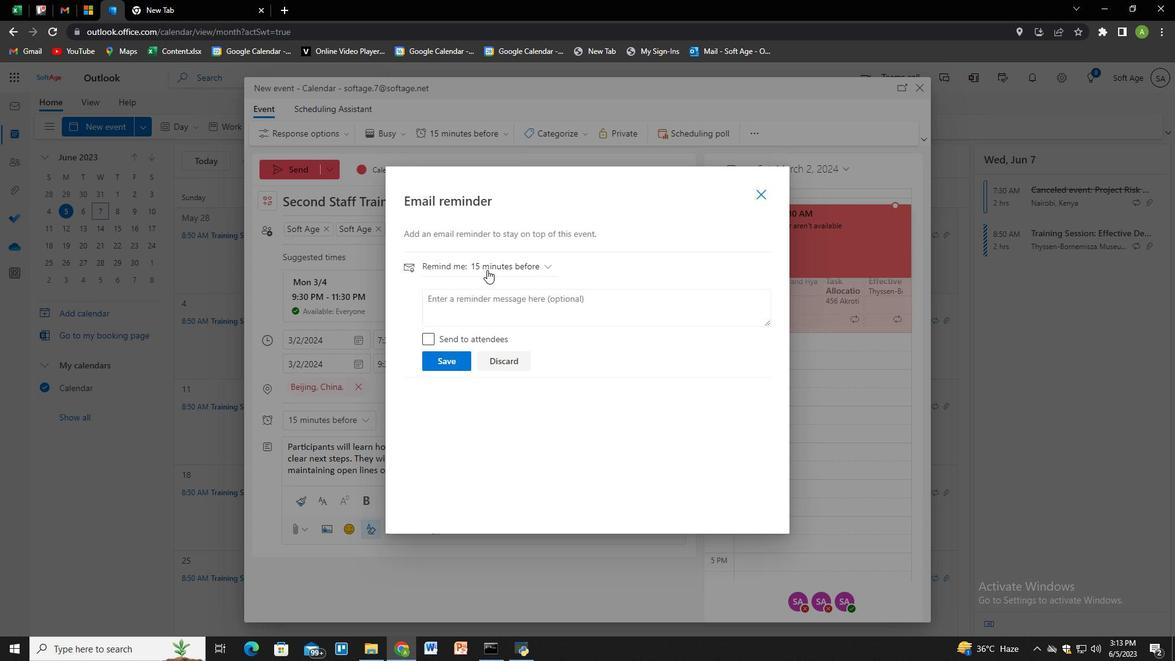 
Action: Mouse moved to (484, 483)
Screenshot: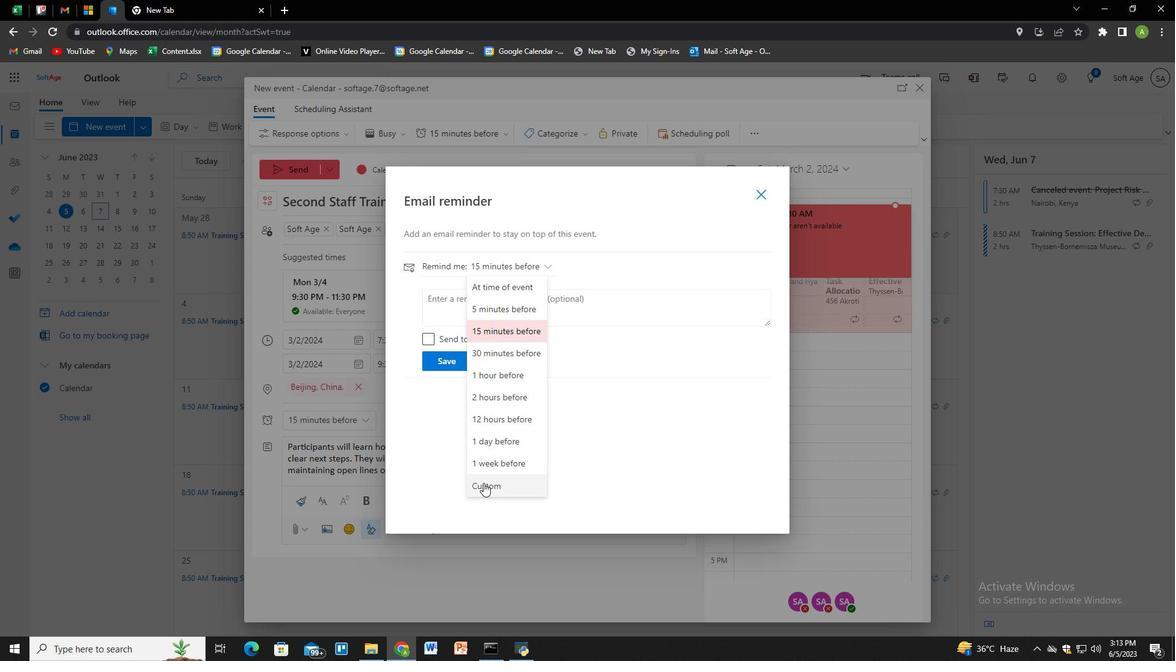 
Action: Mouse pressed left at (484, 483)
Screenshot: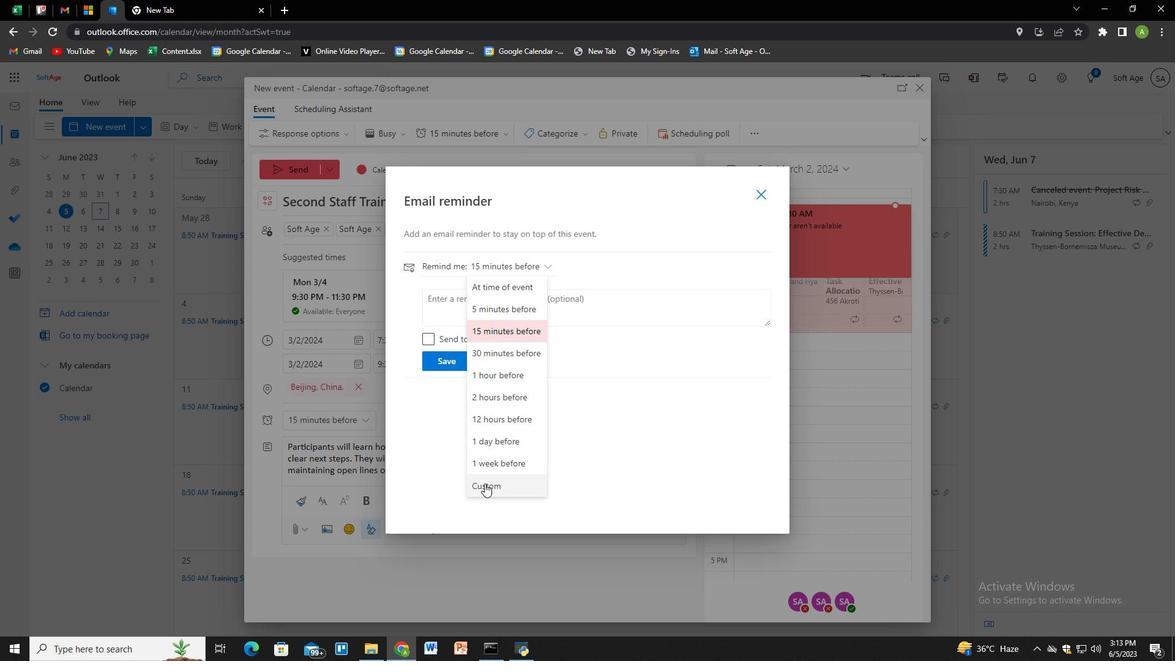 
Action: Mouse moved to (465, 334)
Screenshot: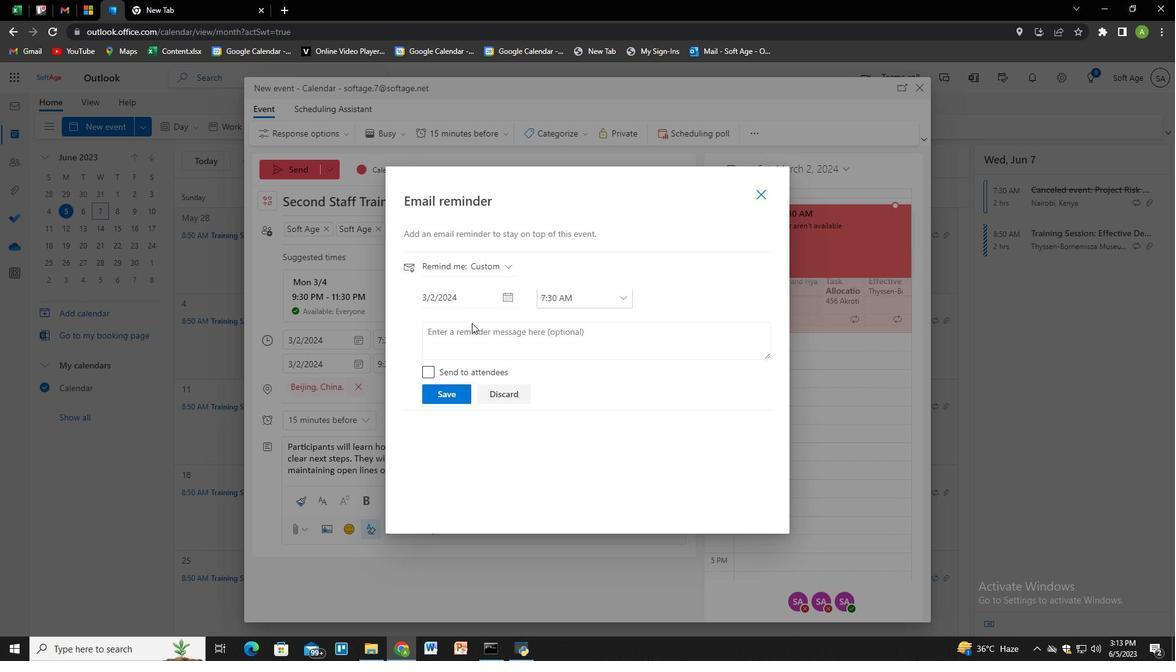 
Action: Mouse pressed left at (465, 334)
Screenshot: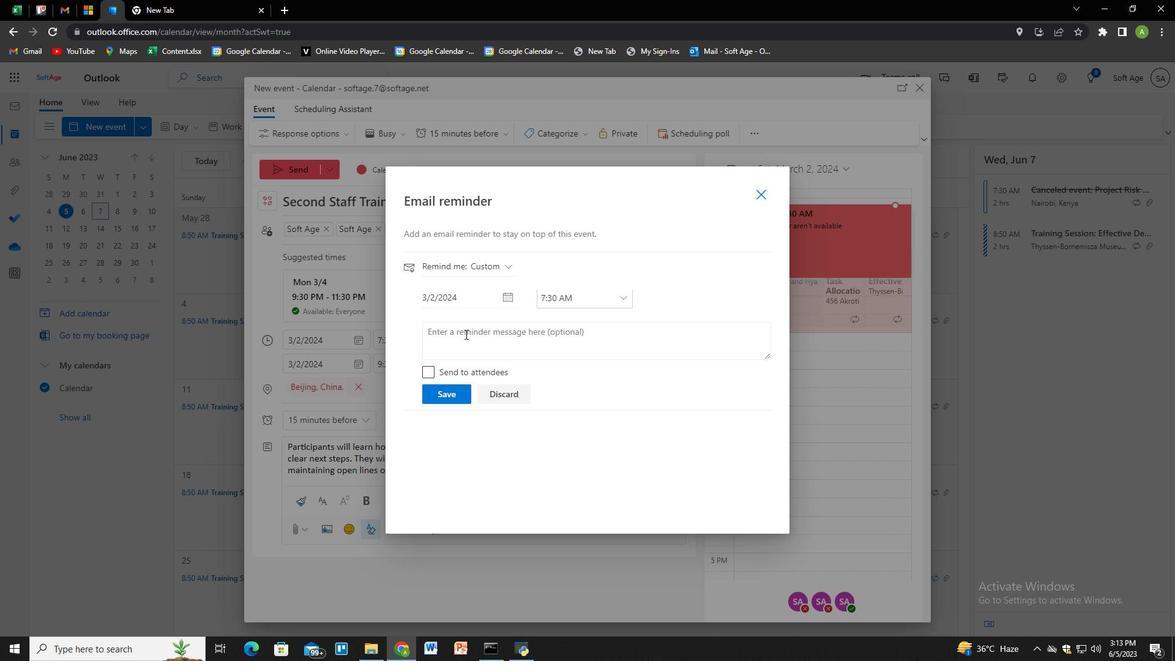 
Action: Key pressed 75<Key.space>day<Key.space>before
Screenshot: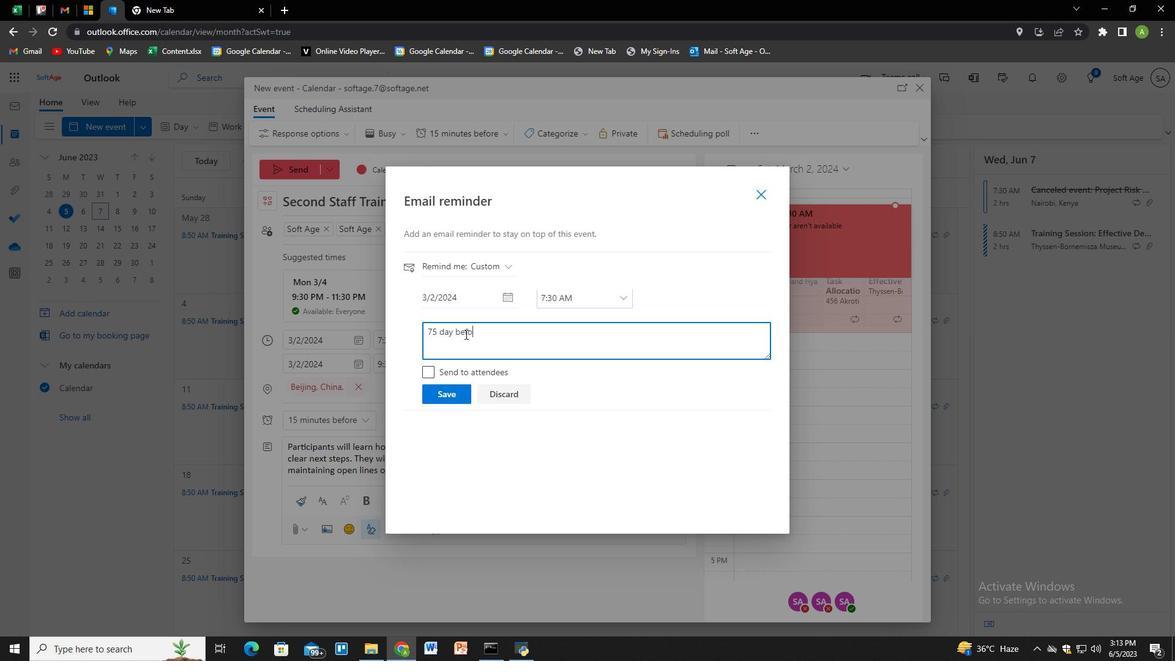 
Action: Mouse moved to (456, 391)
Screenshot: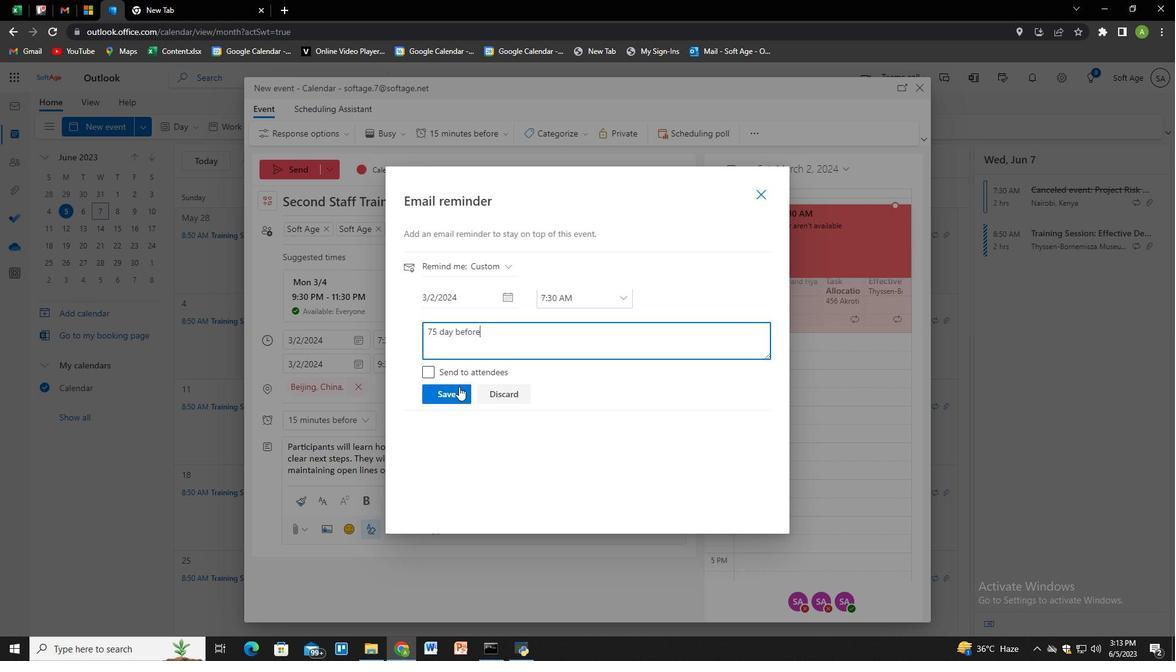 
Action: Mouse pressed left at (456, 391)
Screenshot: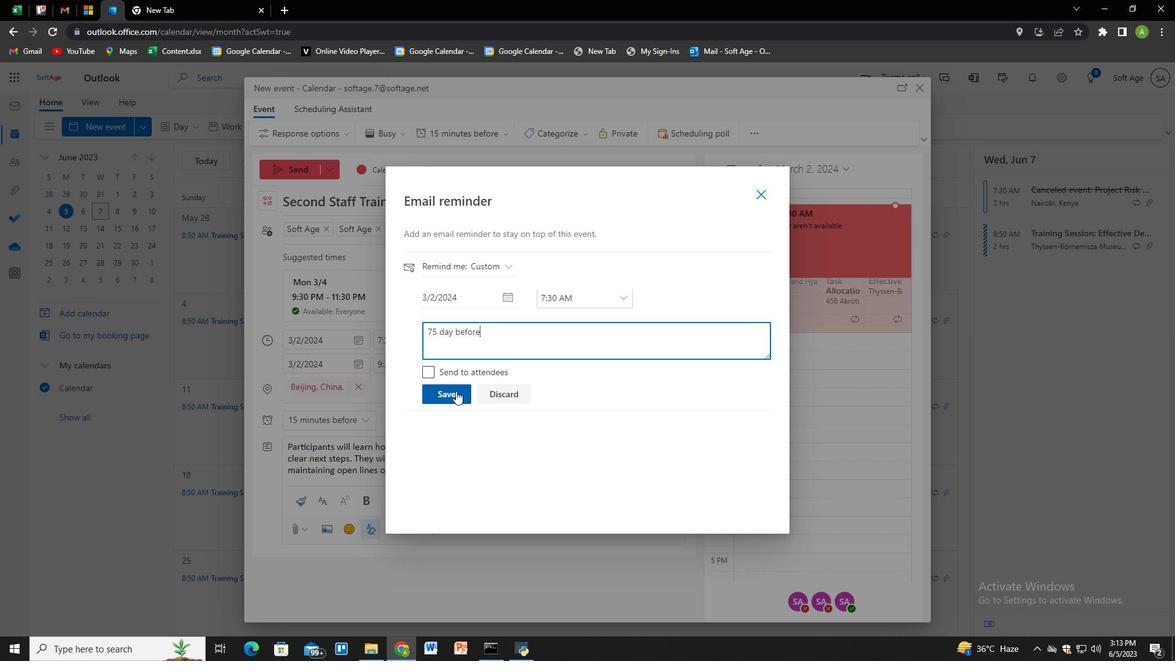 
Action: Mouse moved to (367, 358)
Screenshot: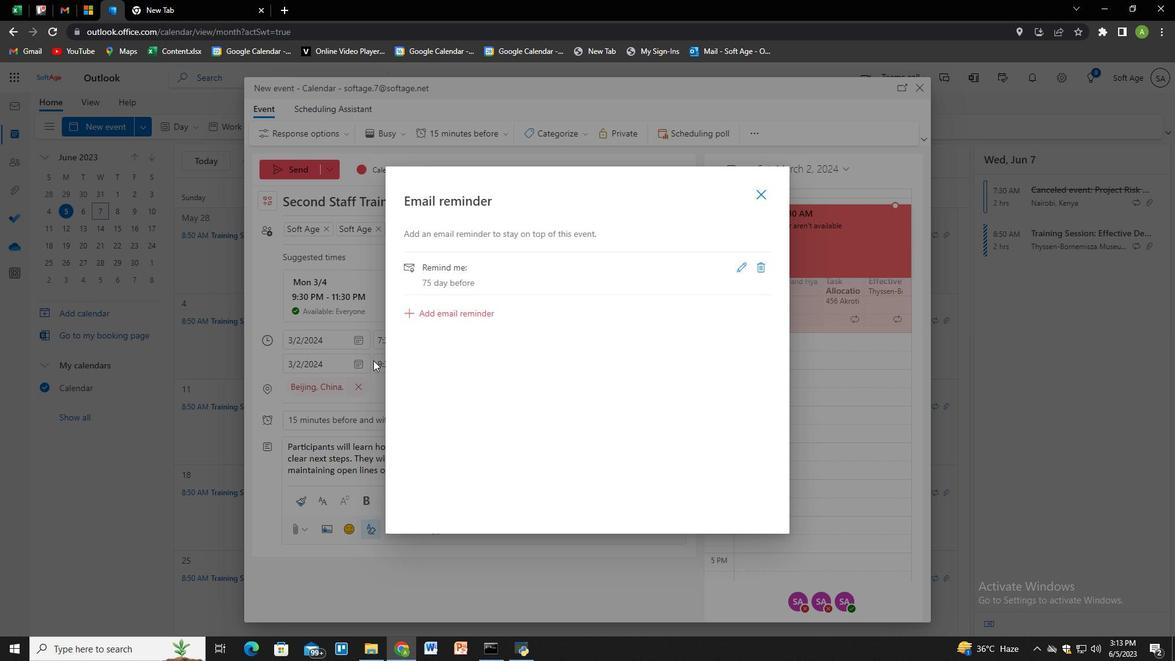 
Action: Mouse pressed left at (367, 358)
Screenshot: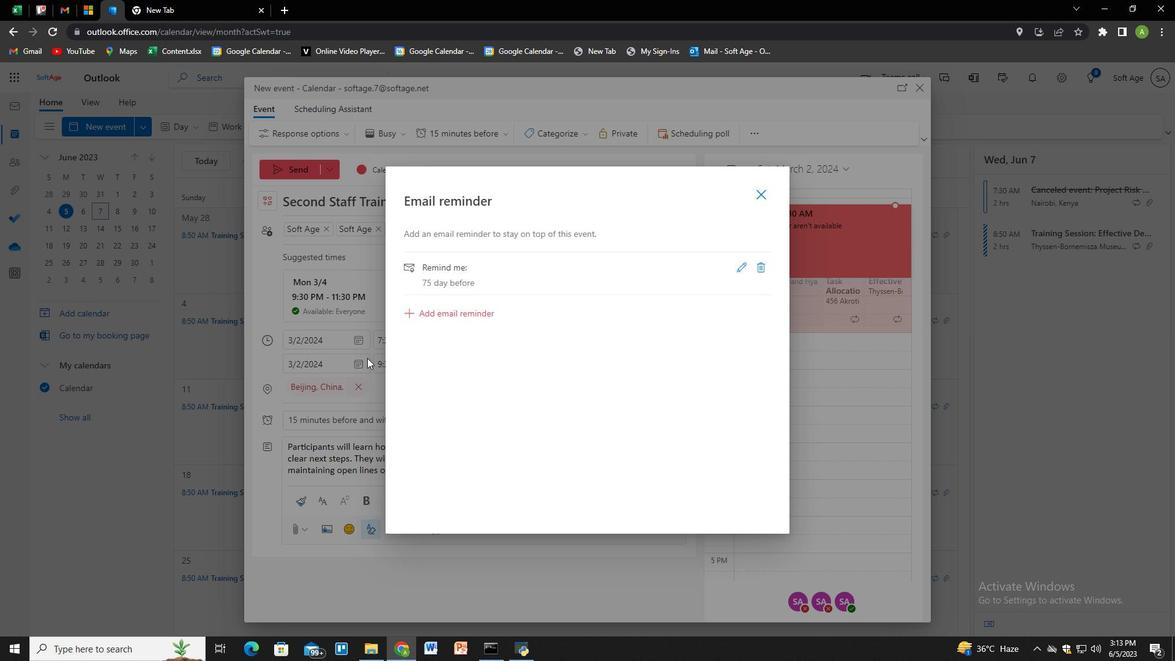 
Action: Mouse moved to (292, 160)
Screenshot: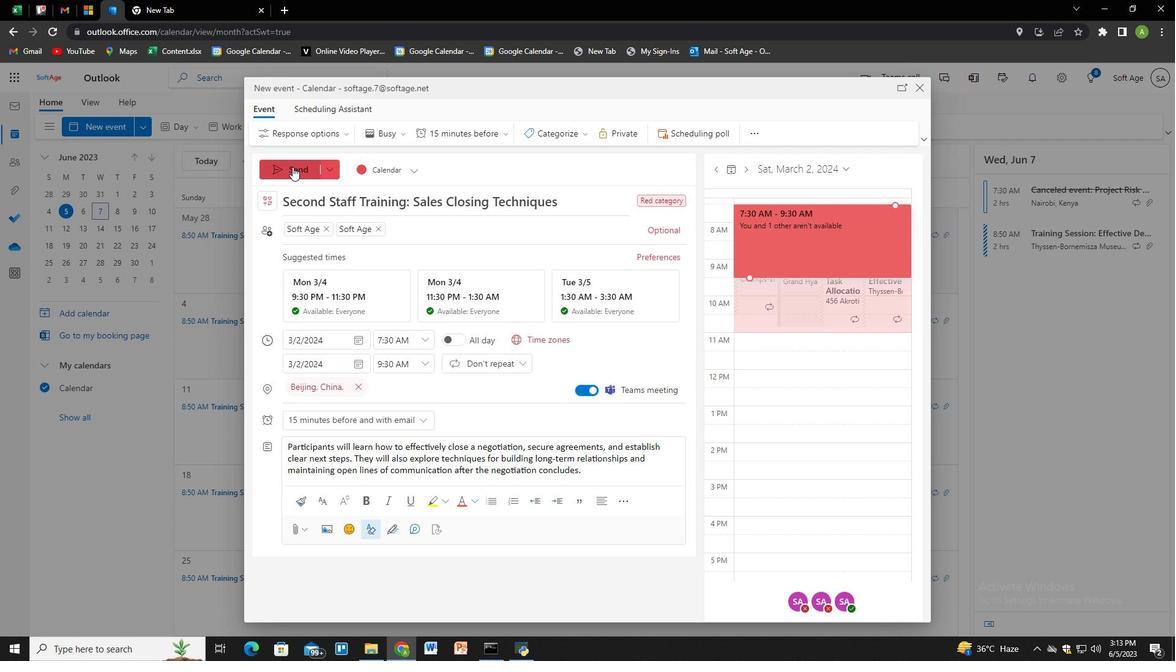 
Action: Mouse pressed left at (292, 160)
Screenshot: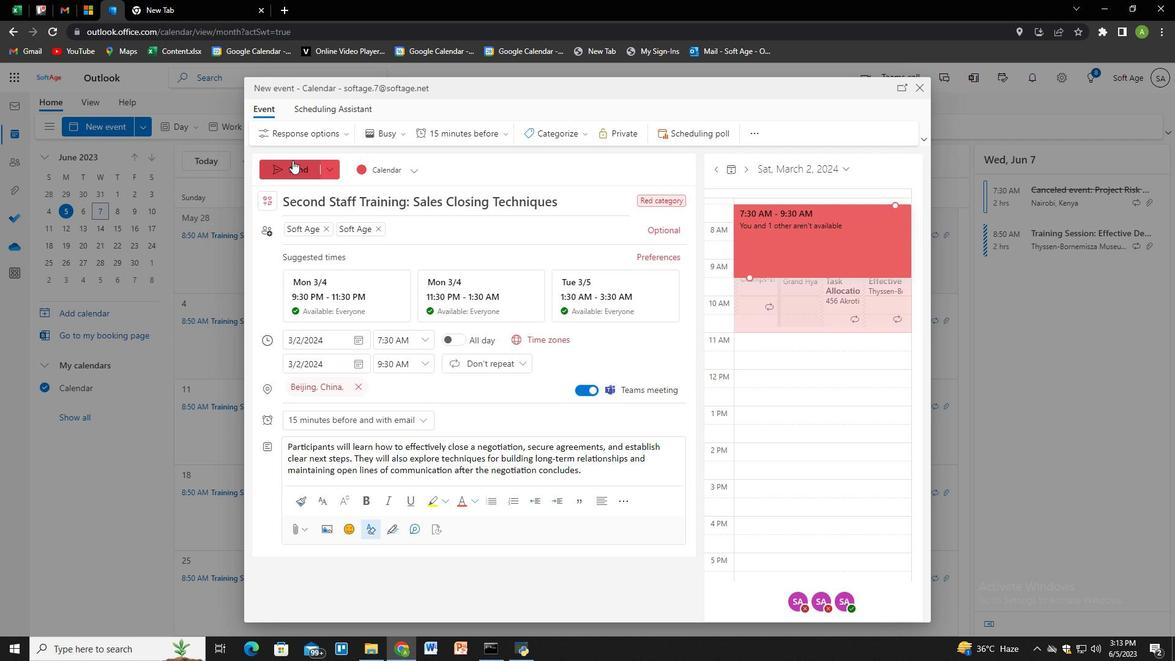 
Action: Mouse moved to (375, 405)
Screenshot: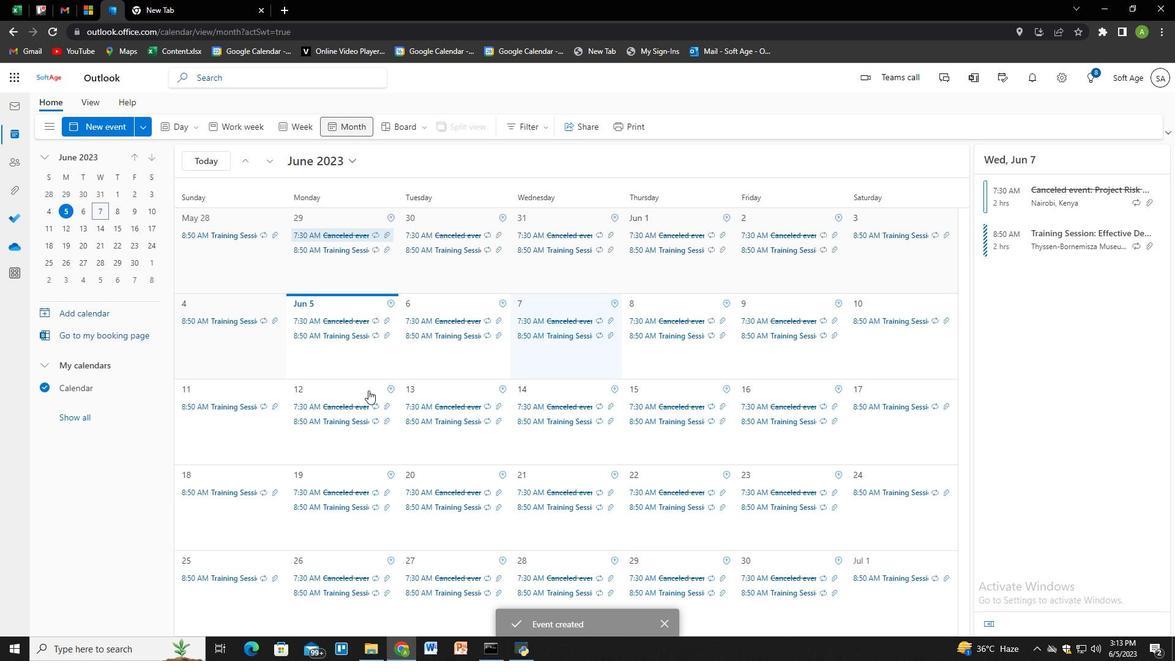 
